 Task: Add an event with the title Team Building Game: Scavenger Hunt Adventure, date '2024/05/19', time 8:50 AM to 10:50 AMand add a description: This training session is designed to help participants effectively manage their time, increase productivity, and achieve a better work-life balance. Select event color  Grape . Add location for the event as: 987 Piazza di Spagna, Rome, Italy, logged in from the account softage.5@softage.netand send the event invitation to softage.7@softage.net and softage.8@softage.net. Set a reminder for the event Daily
Action: Mouse moved to (68, 126)
Screenshot: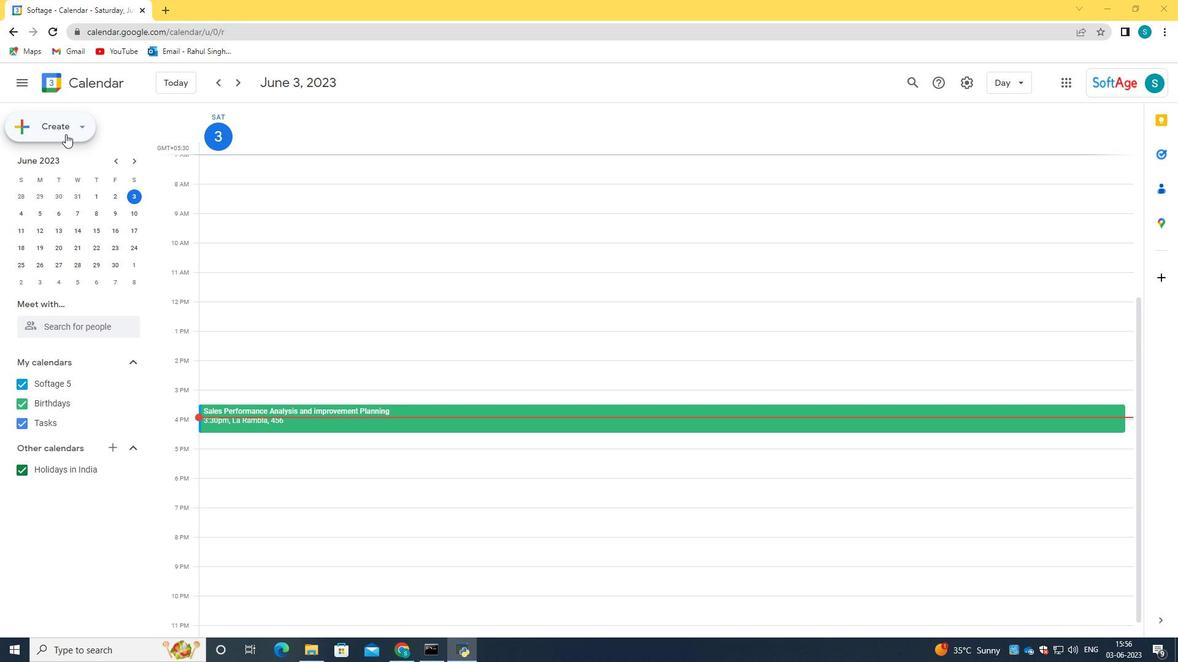 
Action: Mouse pressed left at (68, 126)
Screenshot: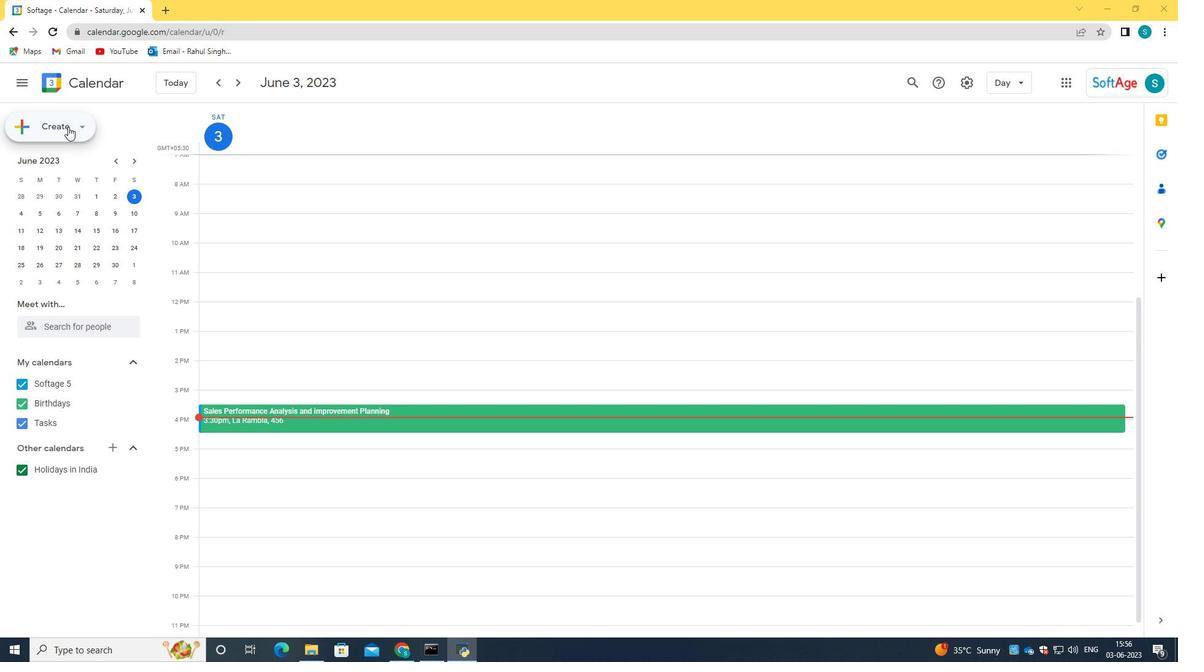 
Action: Mouse moved to (80, 155)
Screenshot: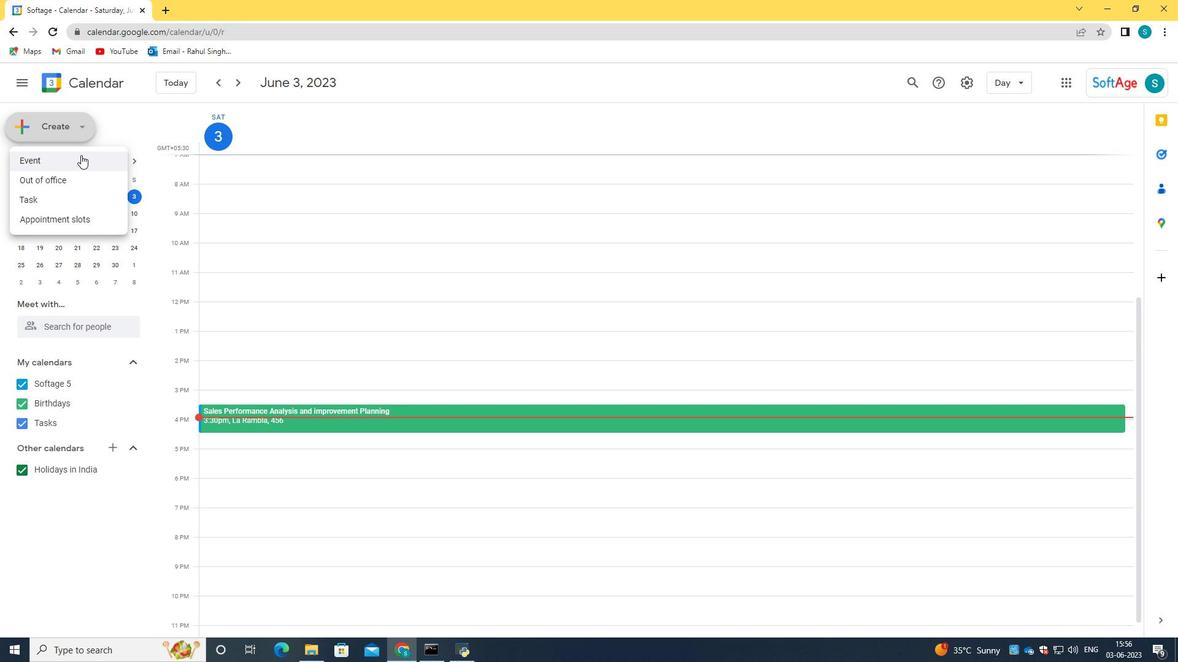 
Action: Mouse pressed left at (80, 155)
Screenshot: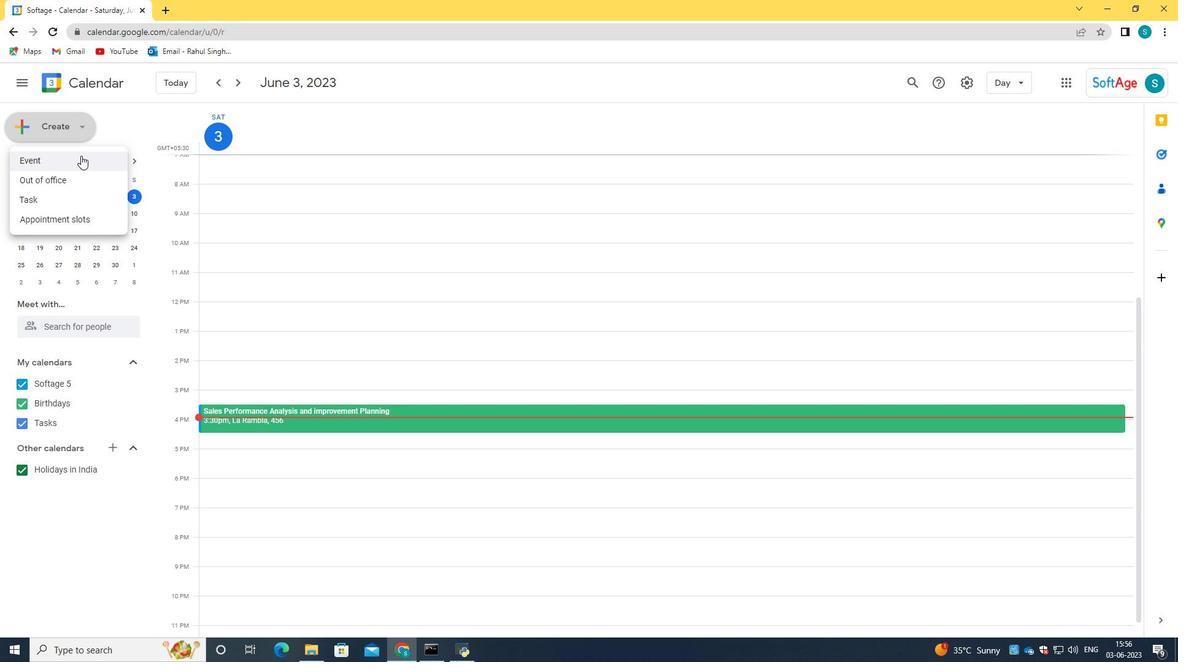 
Action: Mouse moved to (695, 496)
Screenshot: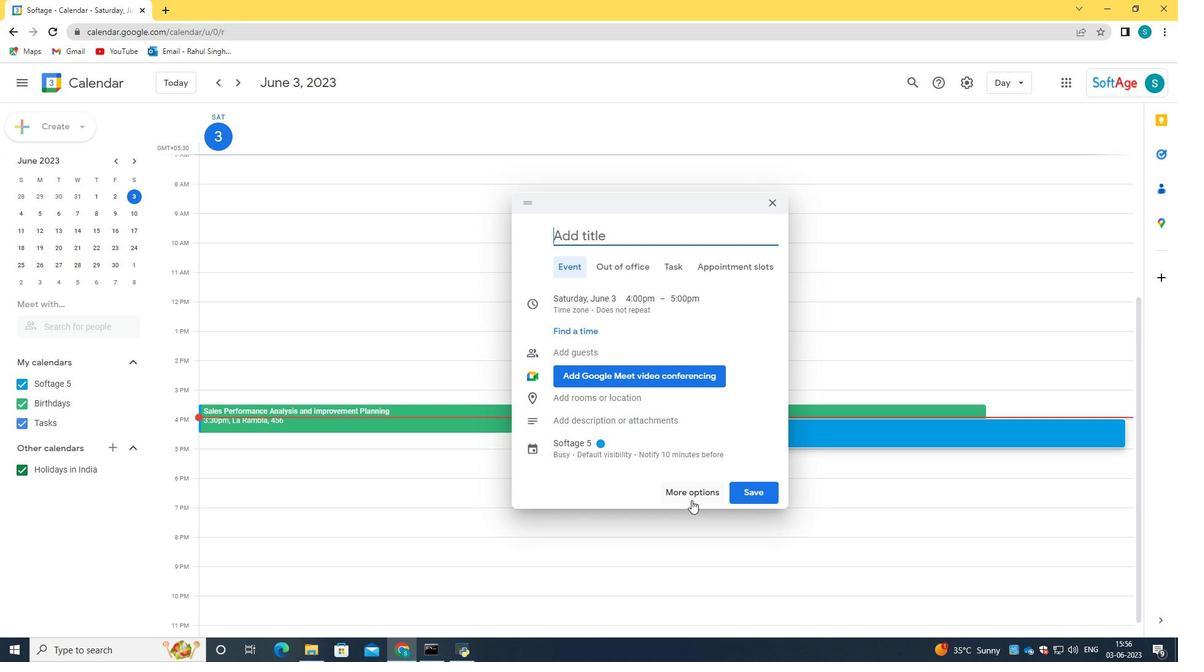 
Action: Mouse pressed left at (695, 496)
Screenshot: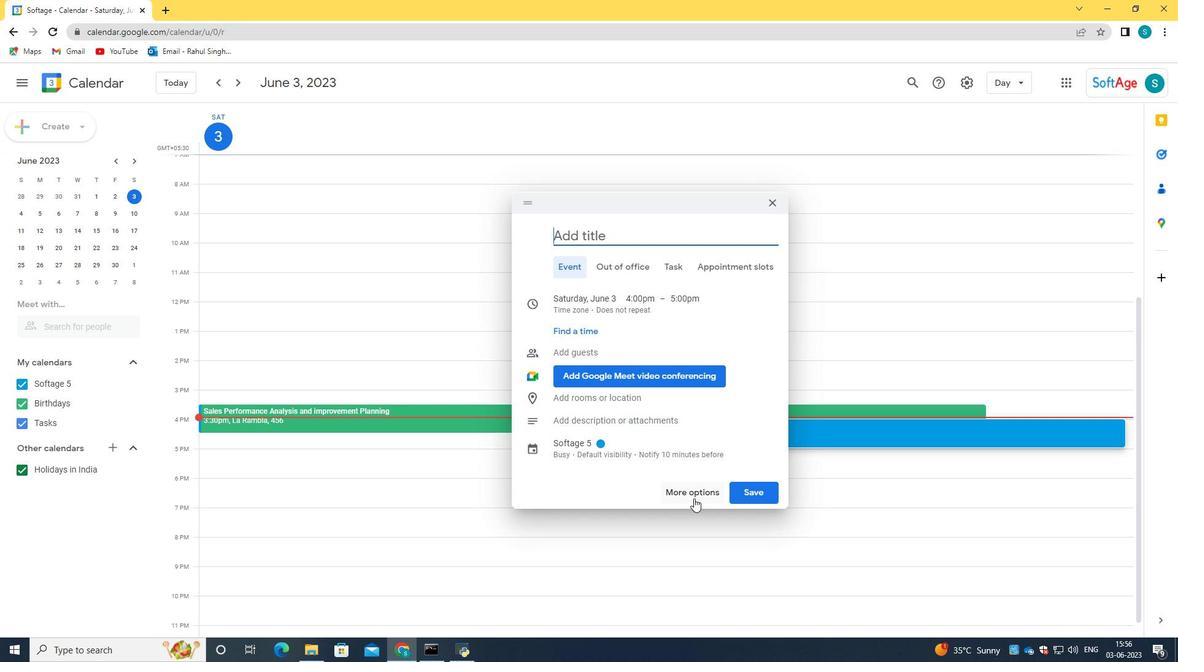 
Action: Mouse moved to (87, 81)
Screenshot: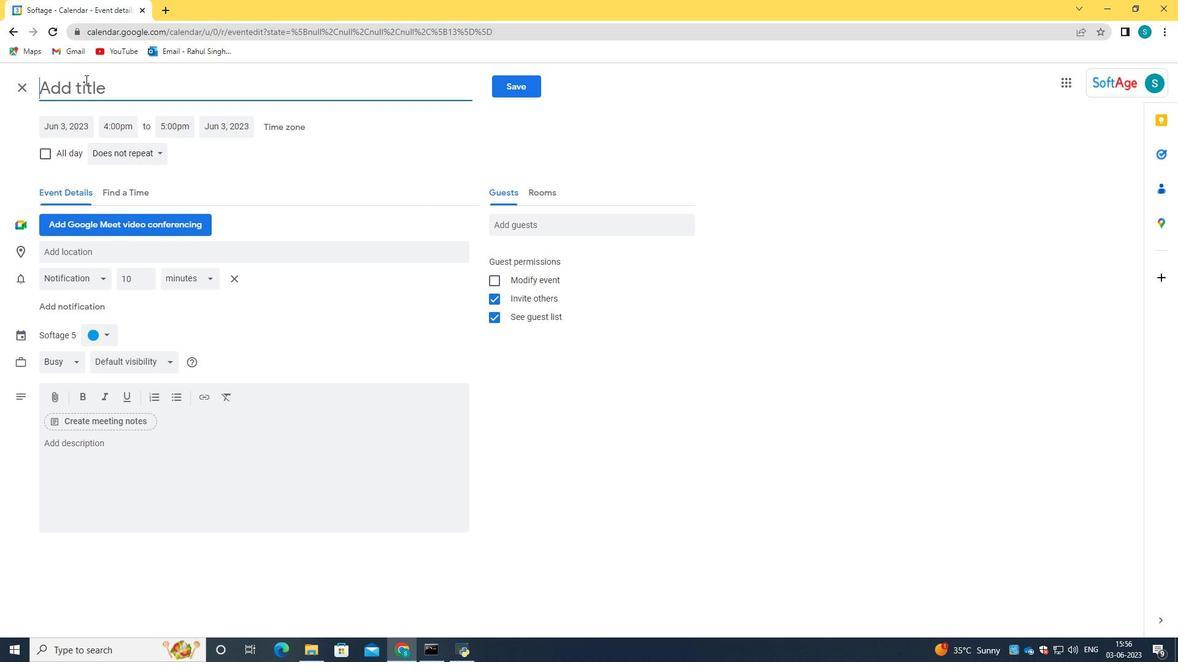 
Action: Mouse pressed left at (87, 81)
Screenshot: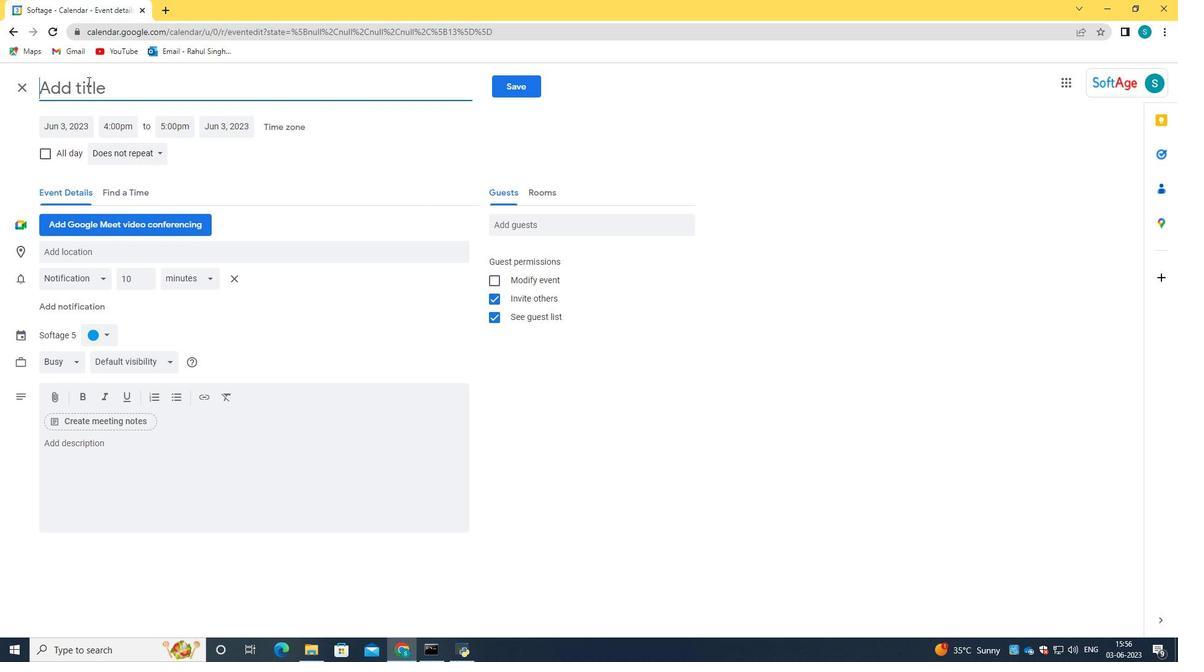 
Action: Key pressed <Key.caps_lock>TR<Key.backspace>EA<Key.backspace><Key.backspace><Key.caps_lock>eam<Key.space><Key.caps_lock>B<Key.caps_lock>uilding<Key.space><Key.caps_lock>G<Key.caps_lock>ames<Key.shift_r>:<Key.space><Key.caps_lock>S<Key.caps_lock>cavenger<Key.space><Key.caps_lock>H<Key.caps_lock>unt<Key.space><Key.caps_lock>A<Key.caps_lock>dventure
Screenshot: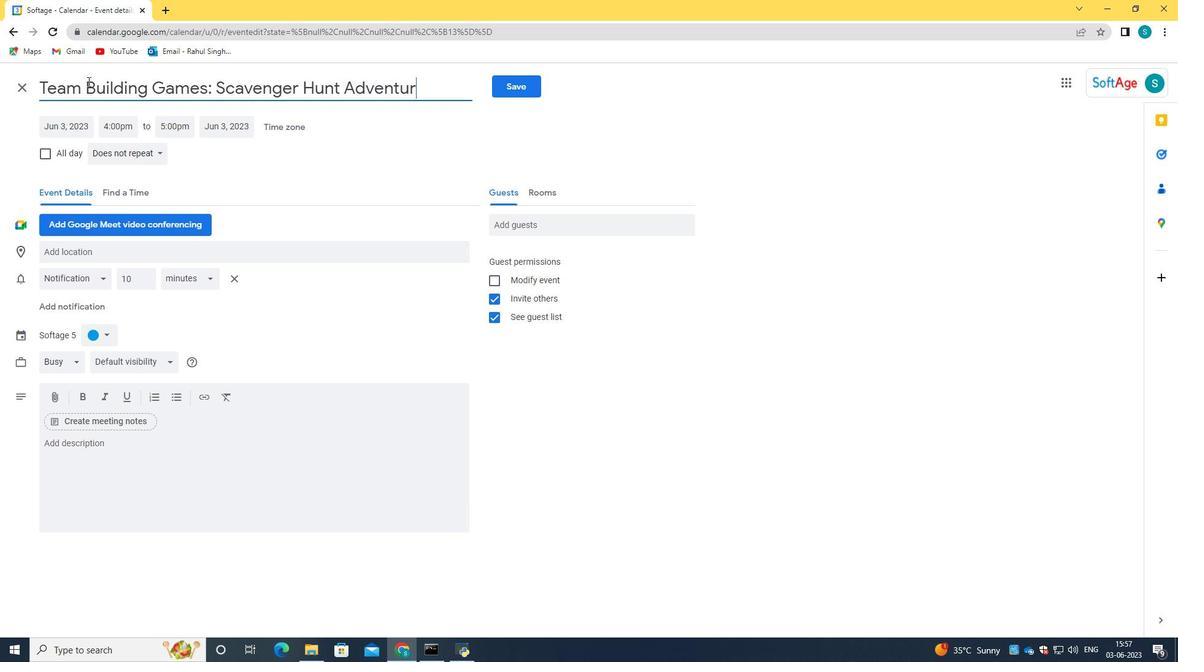 
Action: Mouse moved to (49, 127)
Screenshot: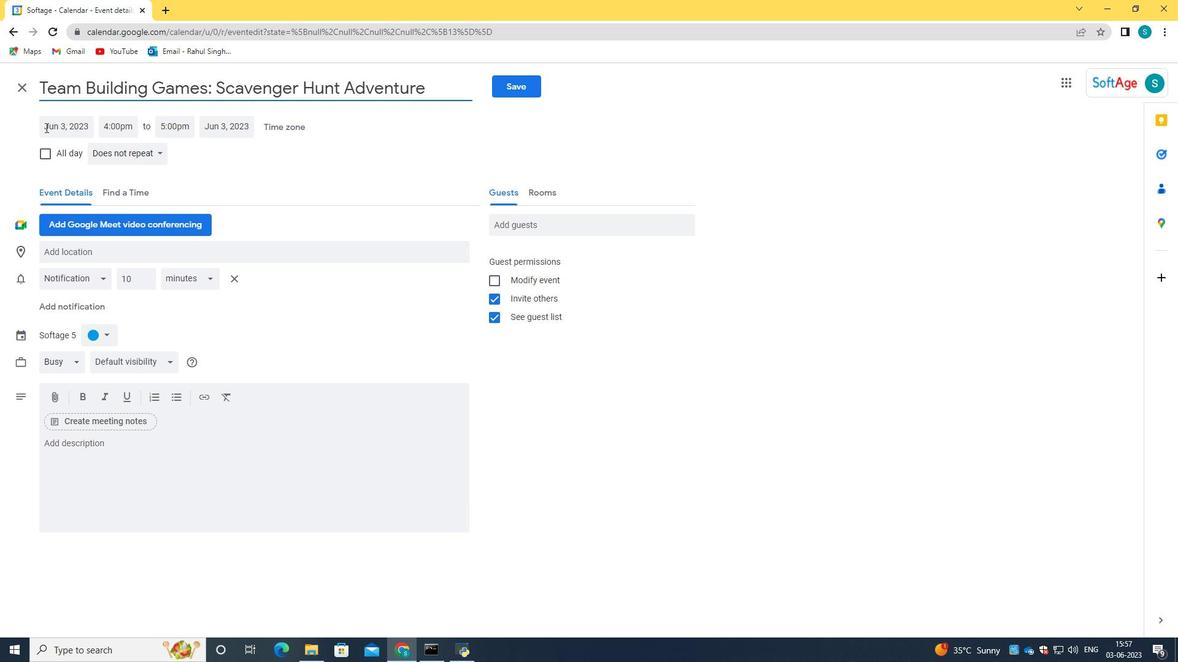 
Action: Mouse pressed left at (49, 127)
Screenshot: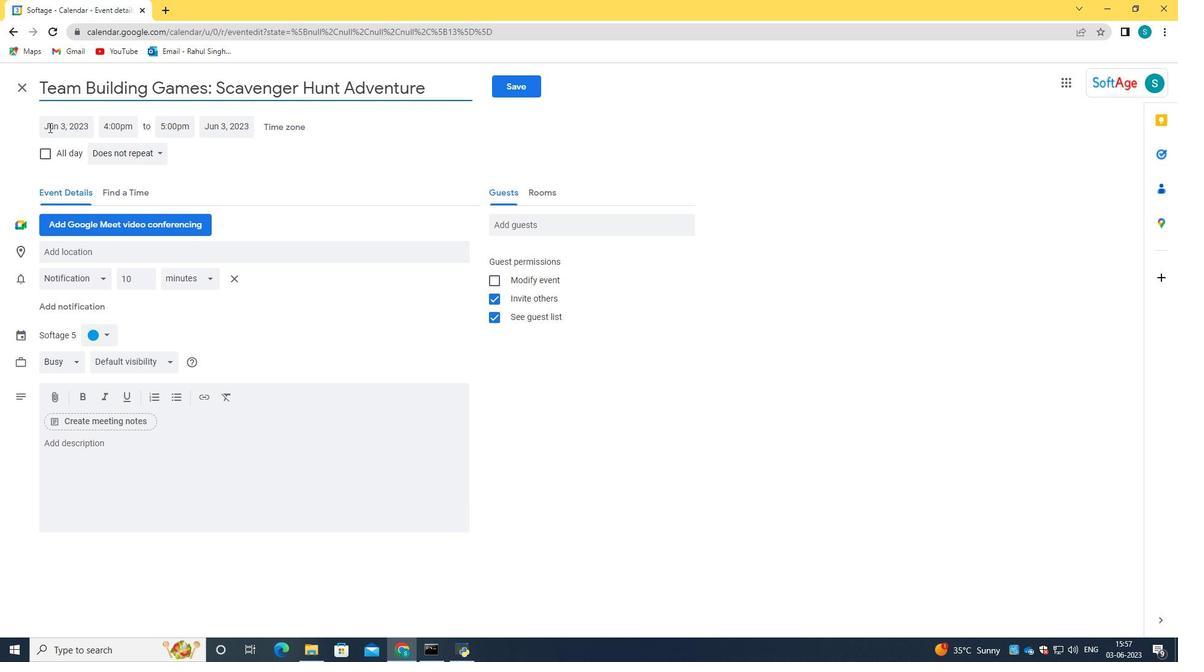 
Action: Key pressed 2024/05/19
Screenshot: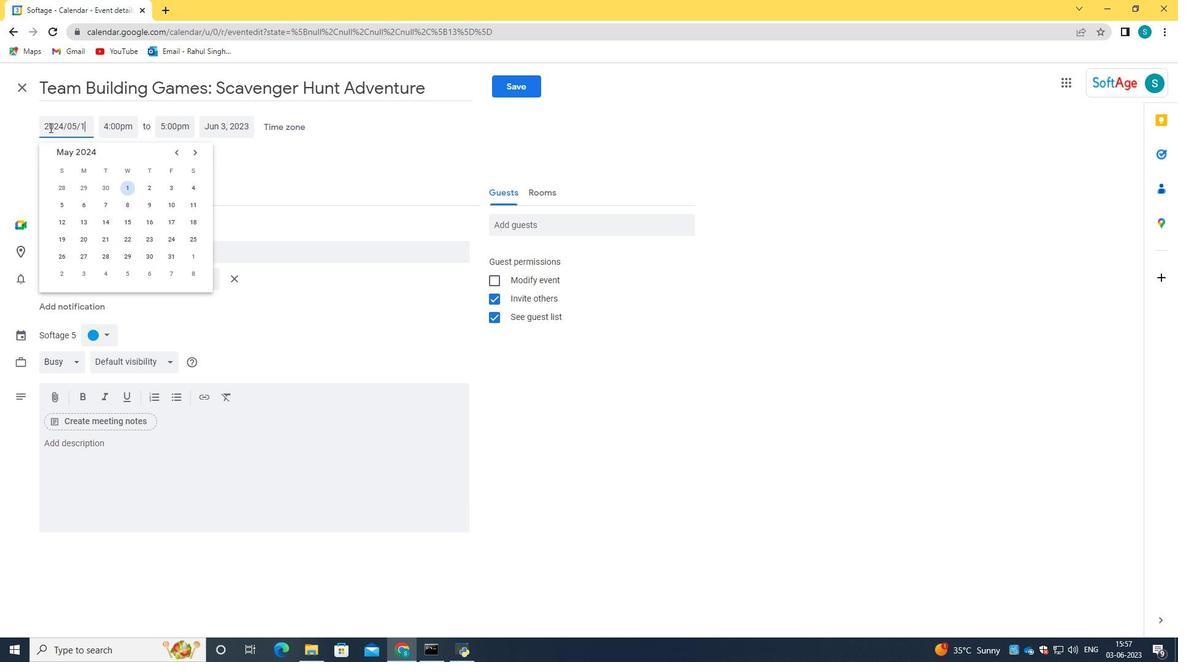 
Action: Mouse moved to (125, 124)
Screenshot: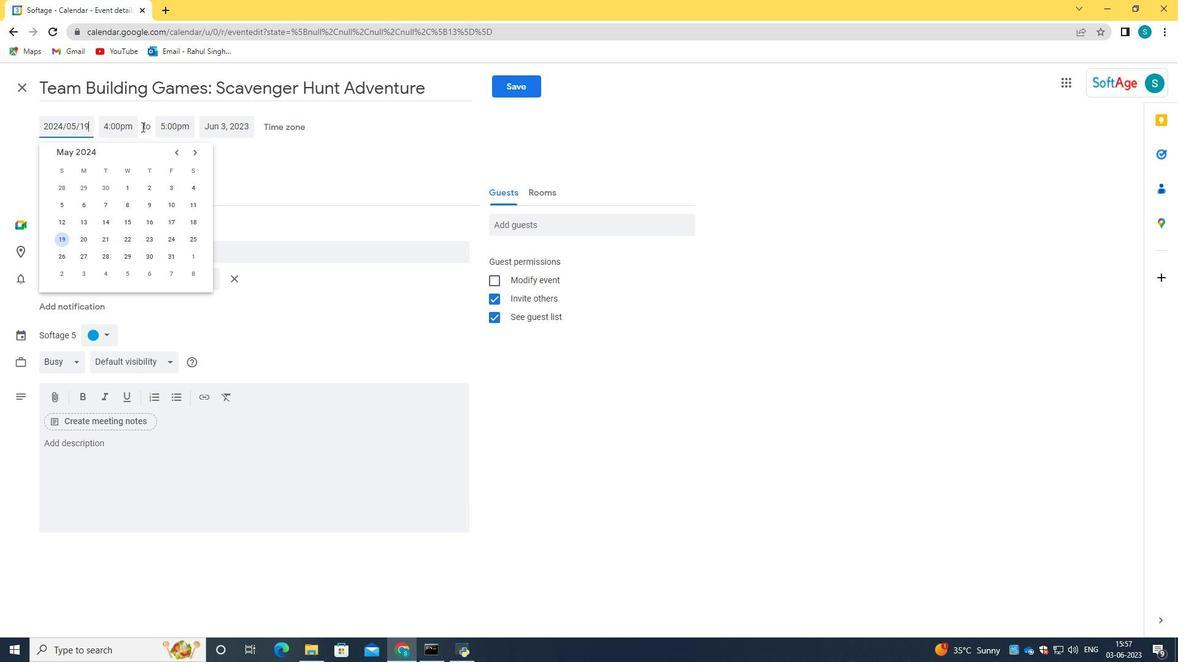 
Action: Mouse pressed left at (125, 124)
Screenshot: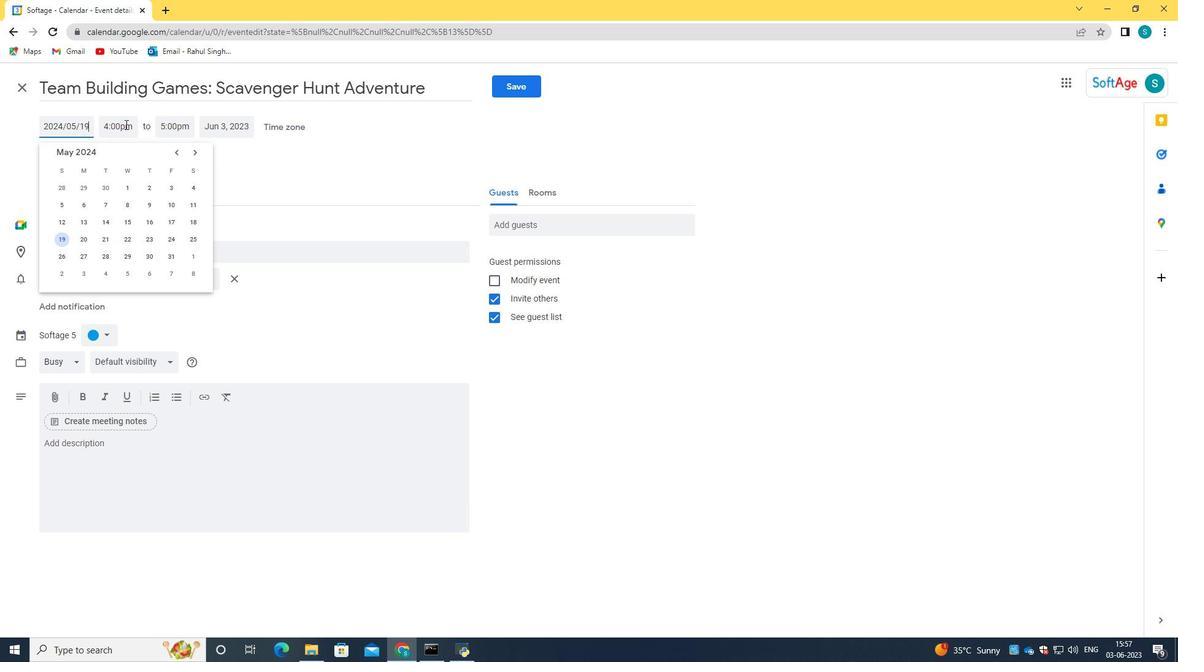 
Action: Key pressed 08<Key.shift_r>:50<Key.tab>10
Screenshot: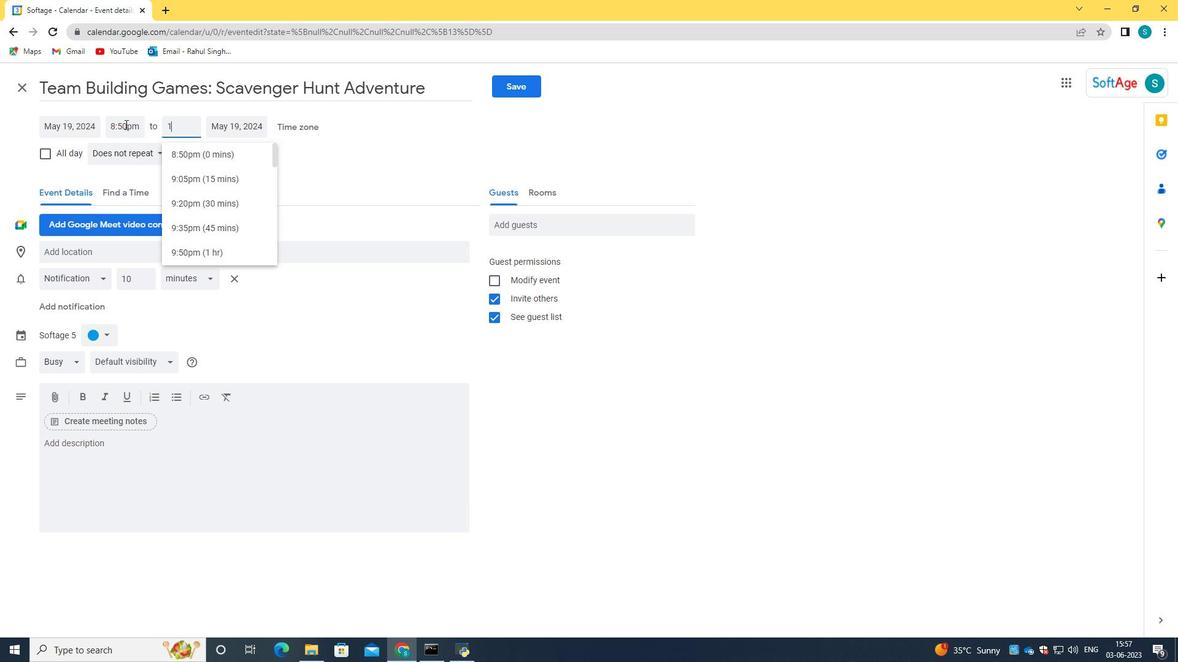 
Action: Mouse moved to (134, 125)
Screenshot: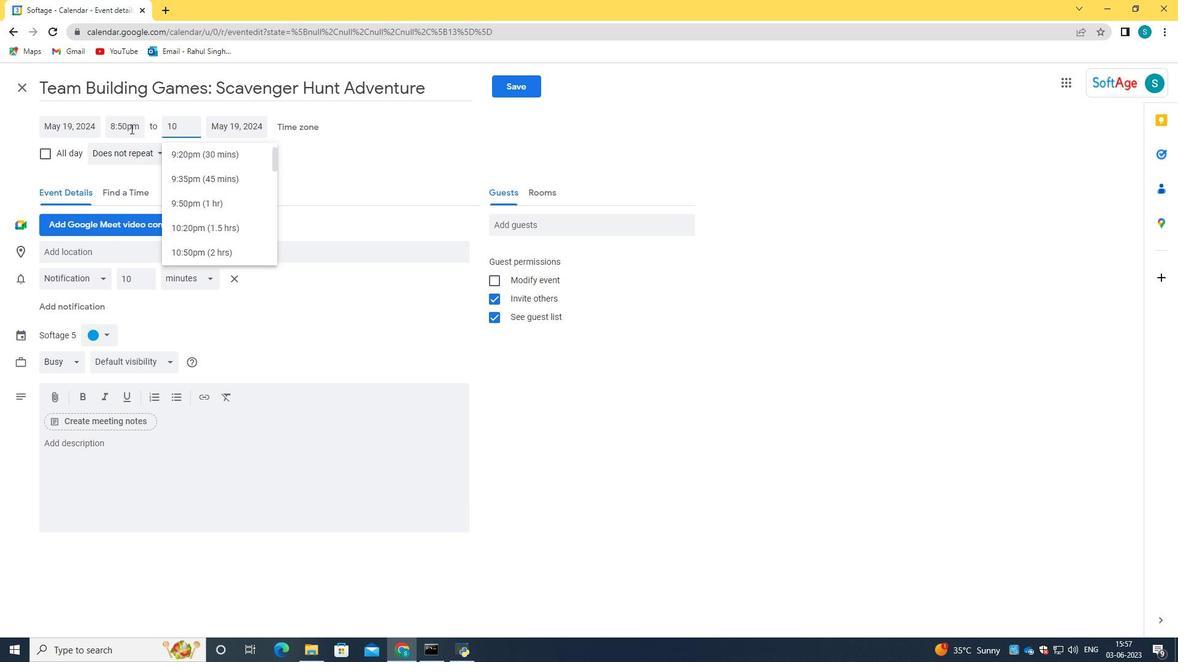 
Action: Mouse pressed left at (134, 125)
Screenshot: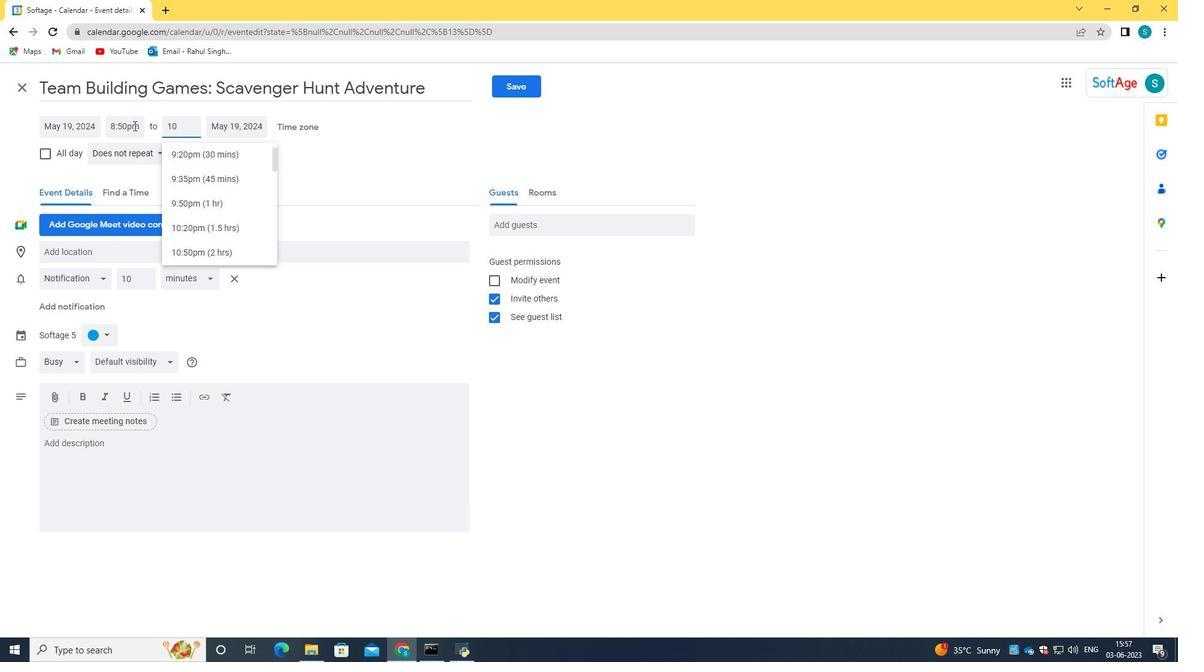 
Action: Mouse moved to (131, 130)
Screenshot: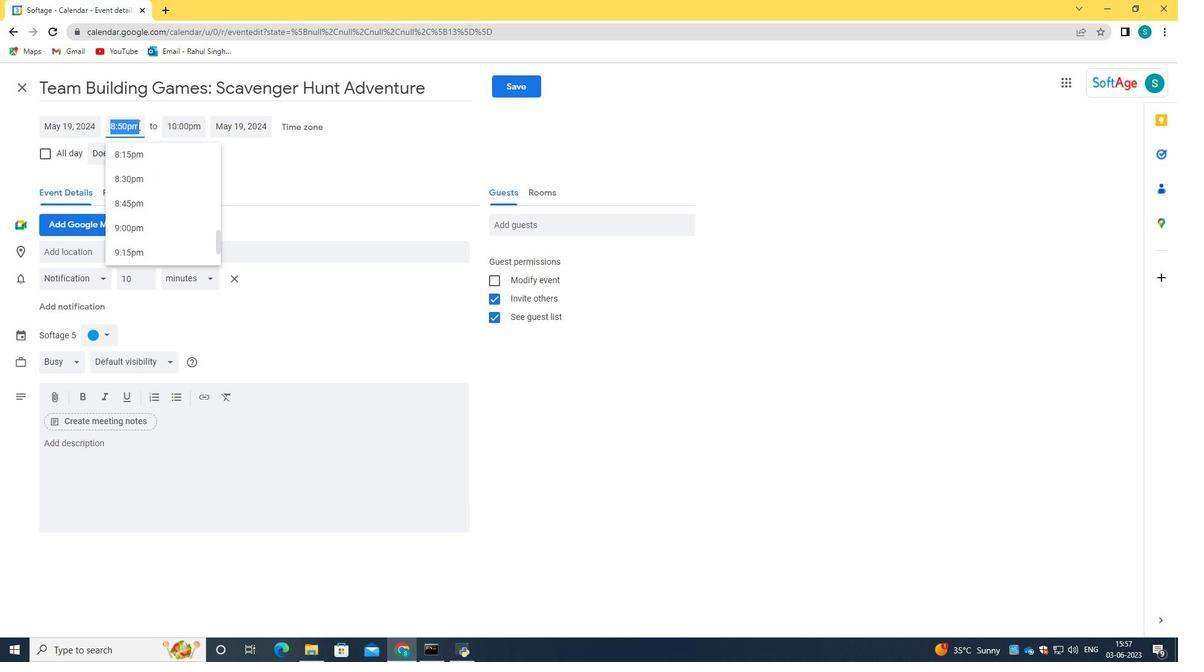 
Action: Mouse pressed left at (131, 130)
Screenshot: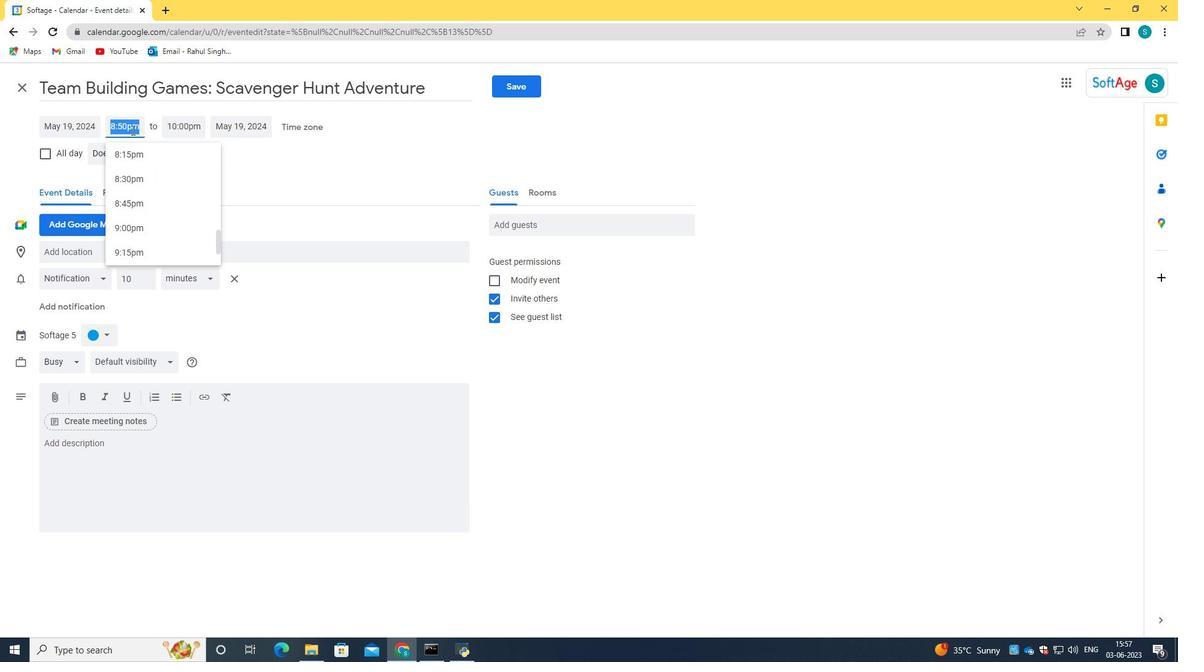 
Action: Mouse moved to (138, 130)
Screenshot: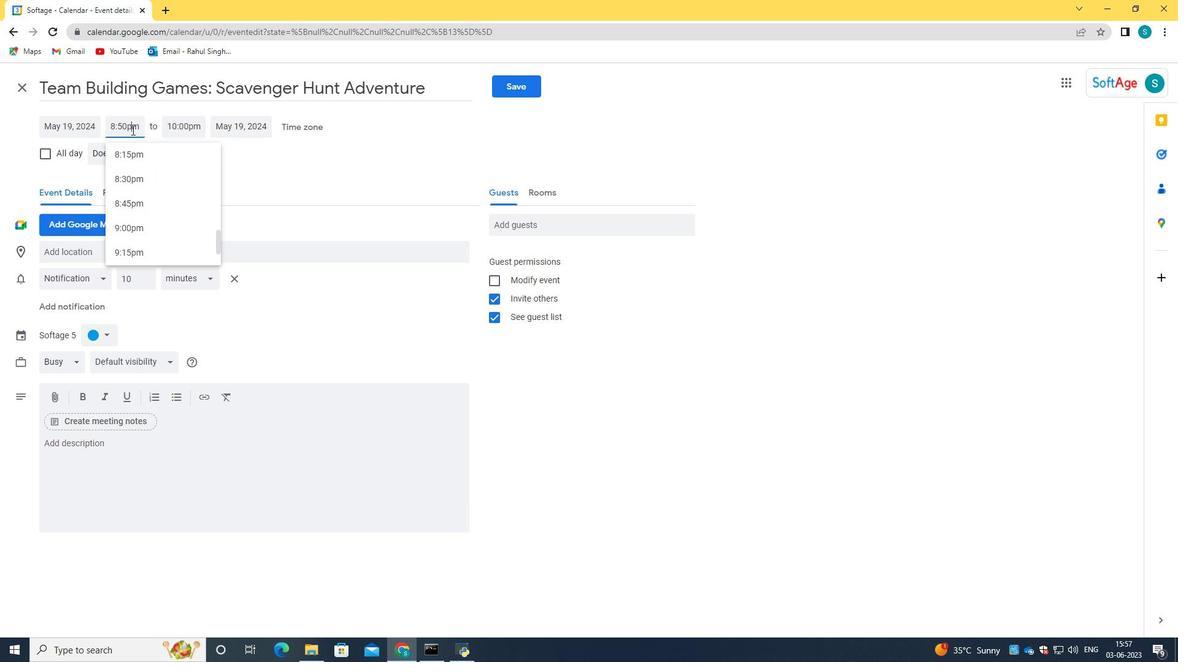 
Action: Key pressed <Key.backspace>a
Screenshot: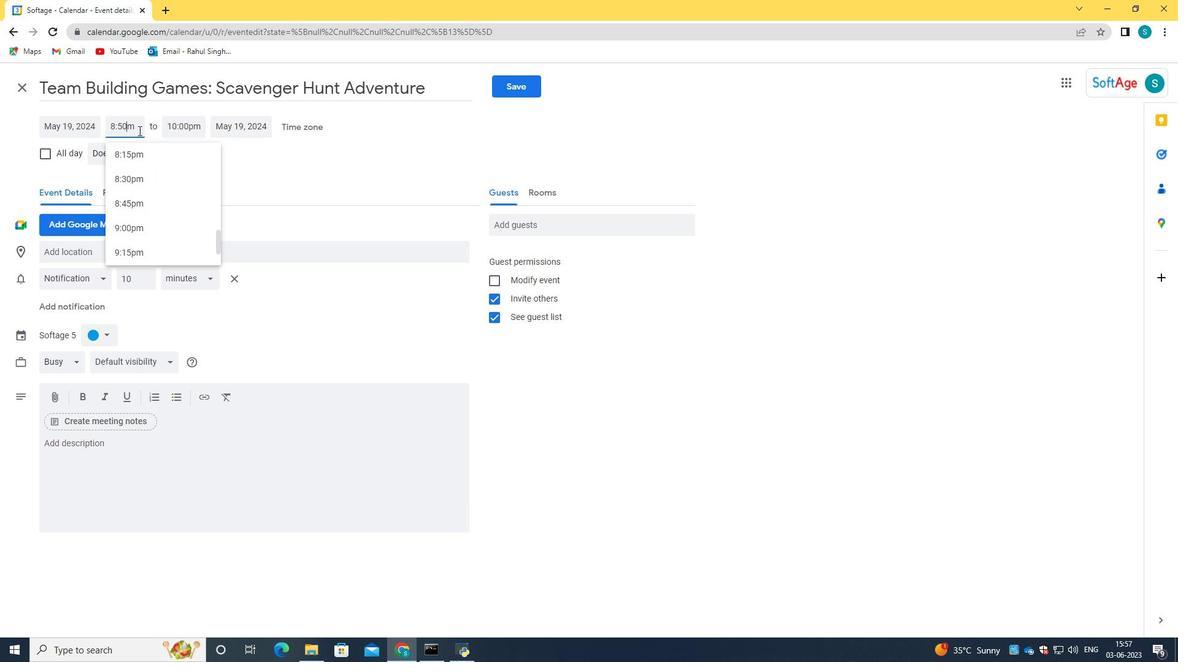 
Action: Mouse moved to (196, 125)
Screenshot: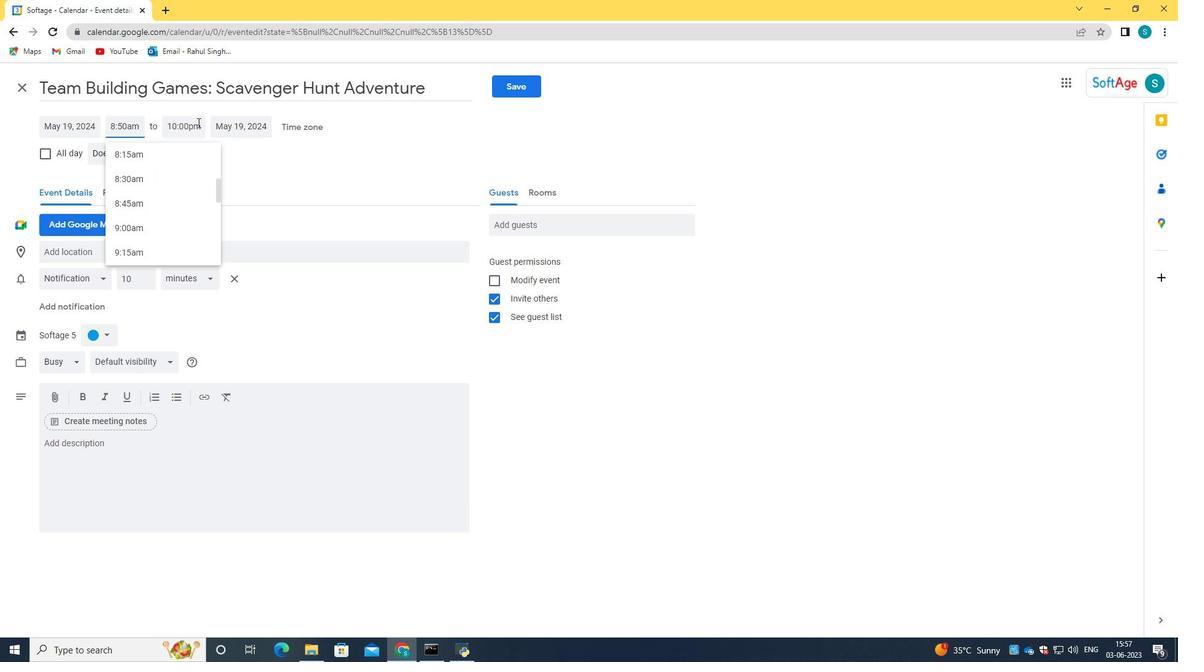 
Action: Mouse pressed left at (196, 125)
Screenshot: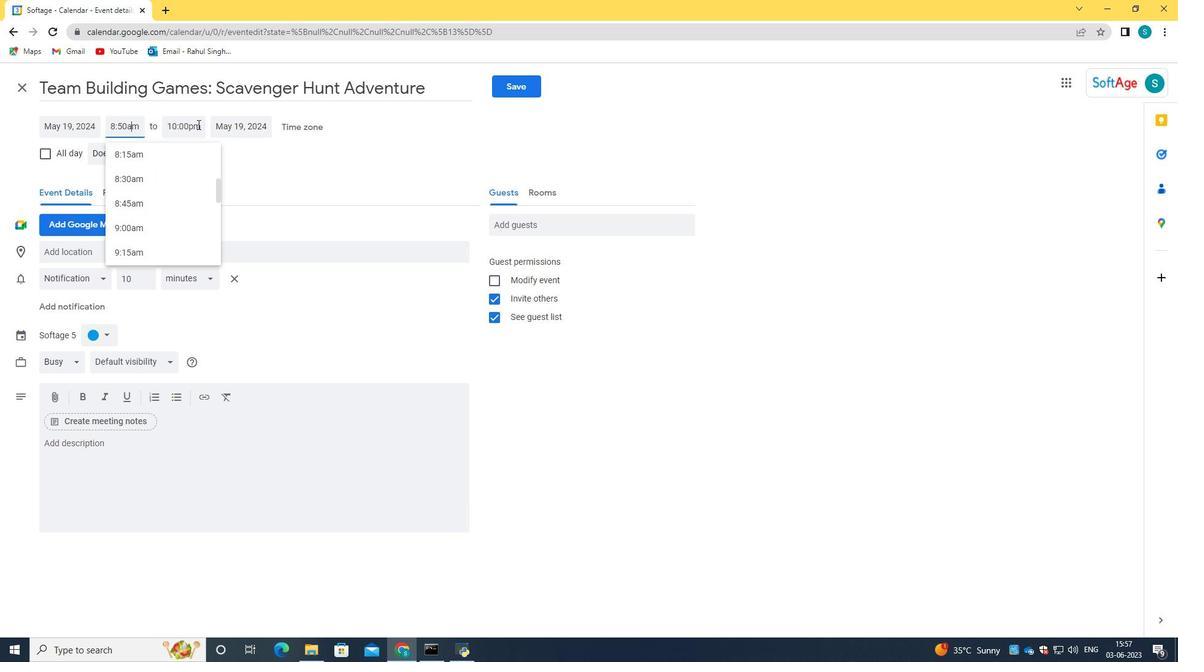 
Action: Key pressed 10<Key.shift_r>:50am
Screenshot: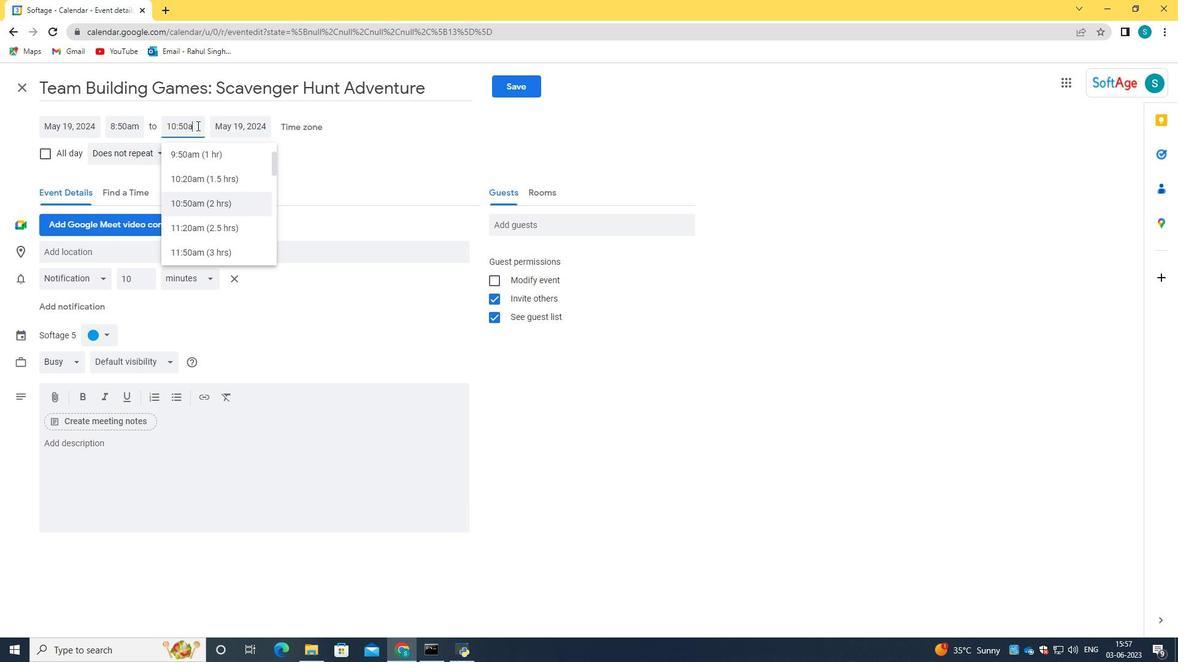 
Action: Mouse moved to (217, 210)
Screenshot: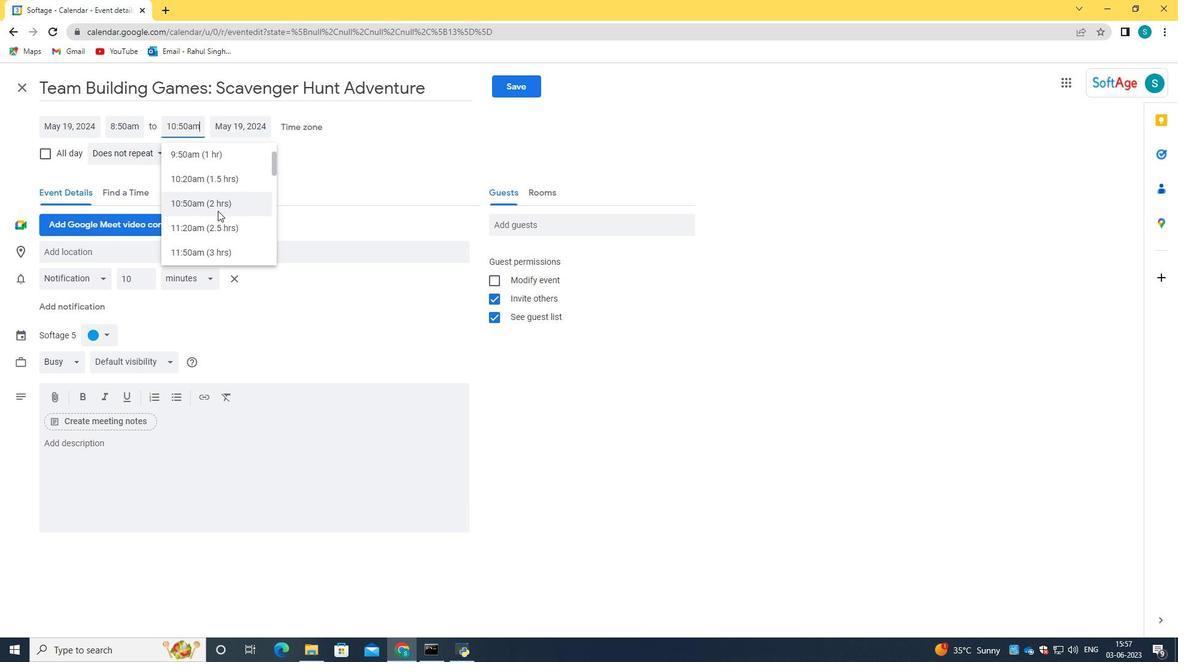 
Action: Mouse pressed left at (217, 210)
Screenshot: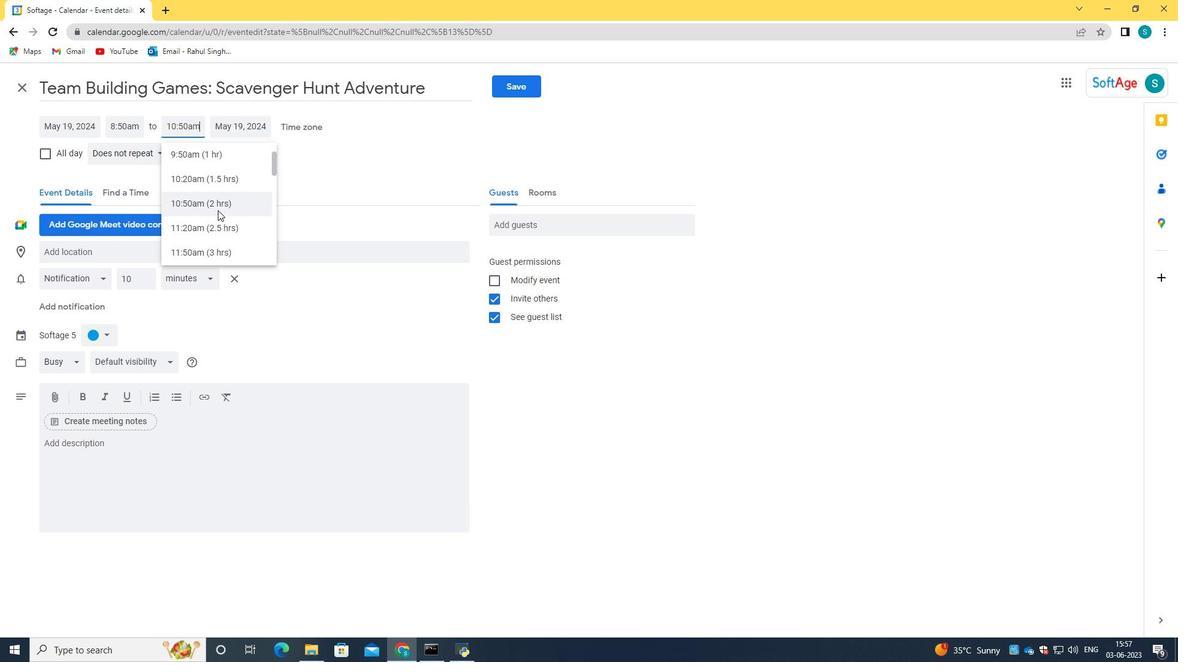 
Action: Mouse moved to (161, 464)
Screenshot: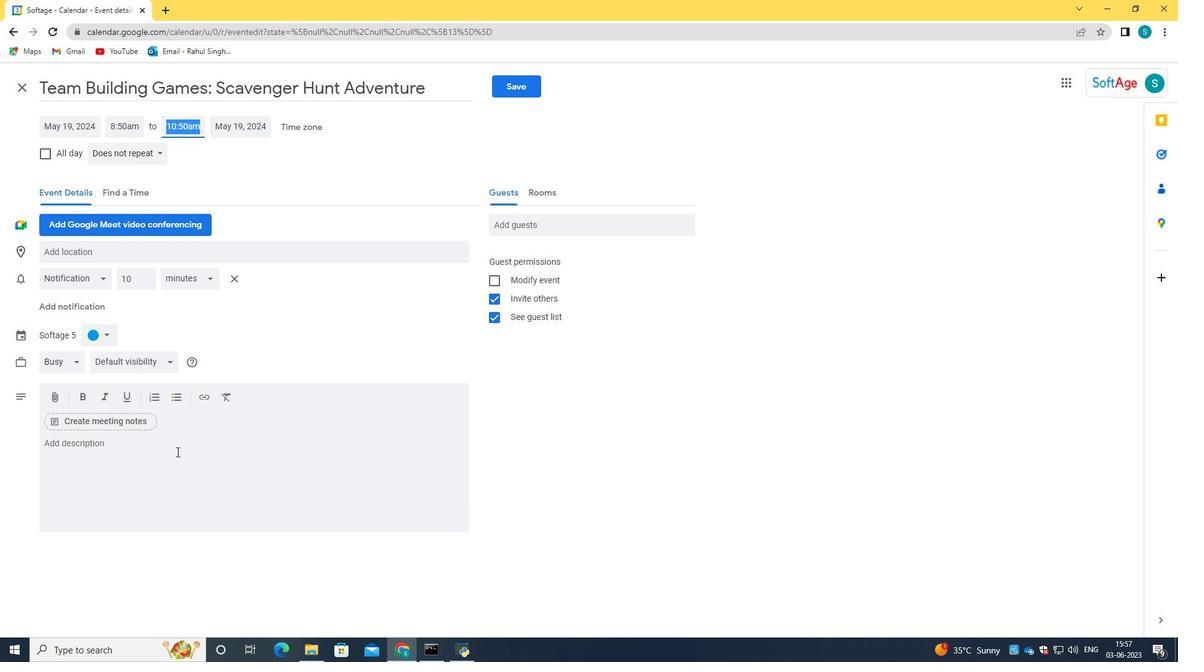 
Action: Mouse pressed left at (161, 464)
Screenshot: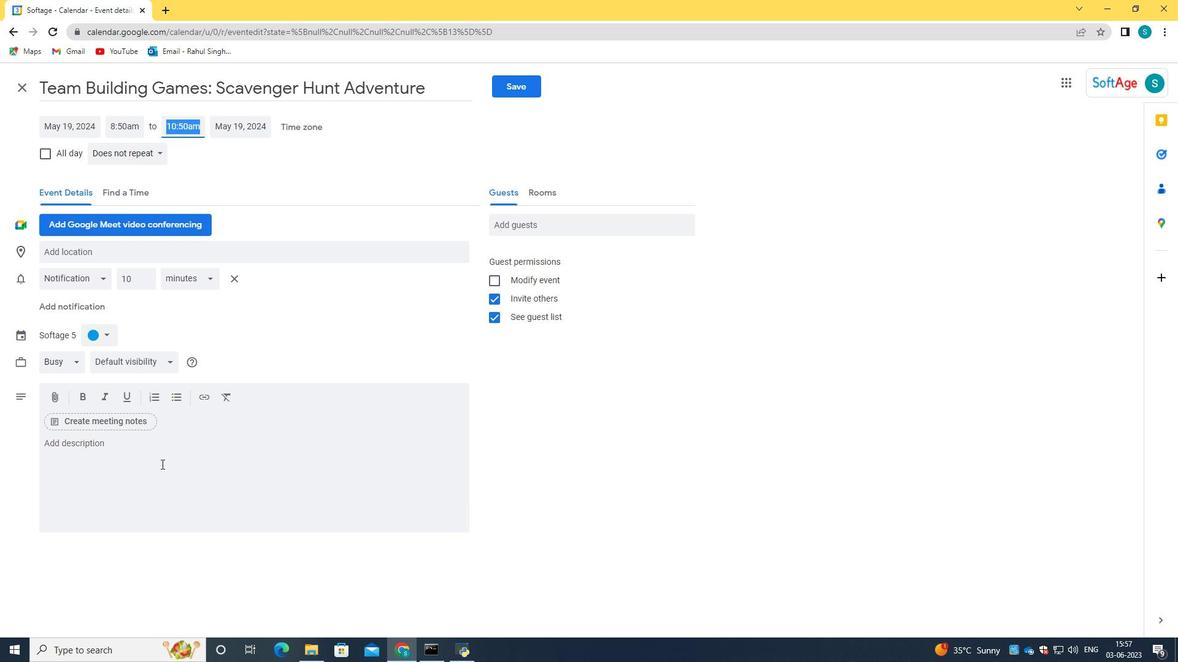 
Action: Key pressed <Key.caps_lock>T<Key.caps_lock>his<Key.space>training<Key.space>session<Key.space>is<Key.space>designed<Key.space>to<Key.space>help<Key.space>participants<Key.space>effectively<Key.space>mangae<Key.space>th<Key.backspace><Key.backspace><Key.backspace><Key.backspace><Key.backspace><Key.backspace>age<Key.space>their<Key.space>team<Key.space><Key.space><Key.backspace><Key.backspace><Key.backspace><Key.backspace><Key.backspace>ime,<Key.space>increase<Key.space>productivity,<Key.space>and<Key.space>achieve<Key.space>a<Key.space>better<Key.space>work-life<Key.space>balance.<Key.space><Key.caps_lock>
Screenshot: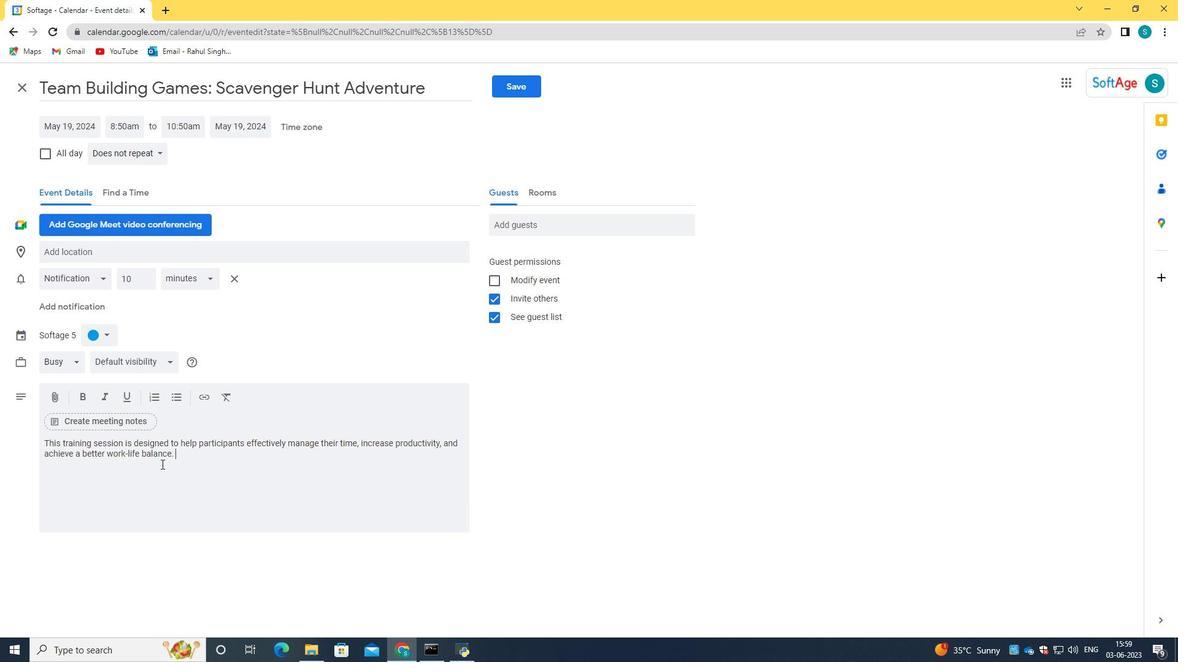 
Action: Mouse moved to (107, 334)
Screenshot: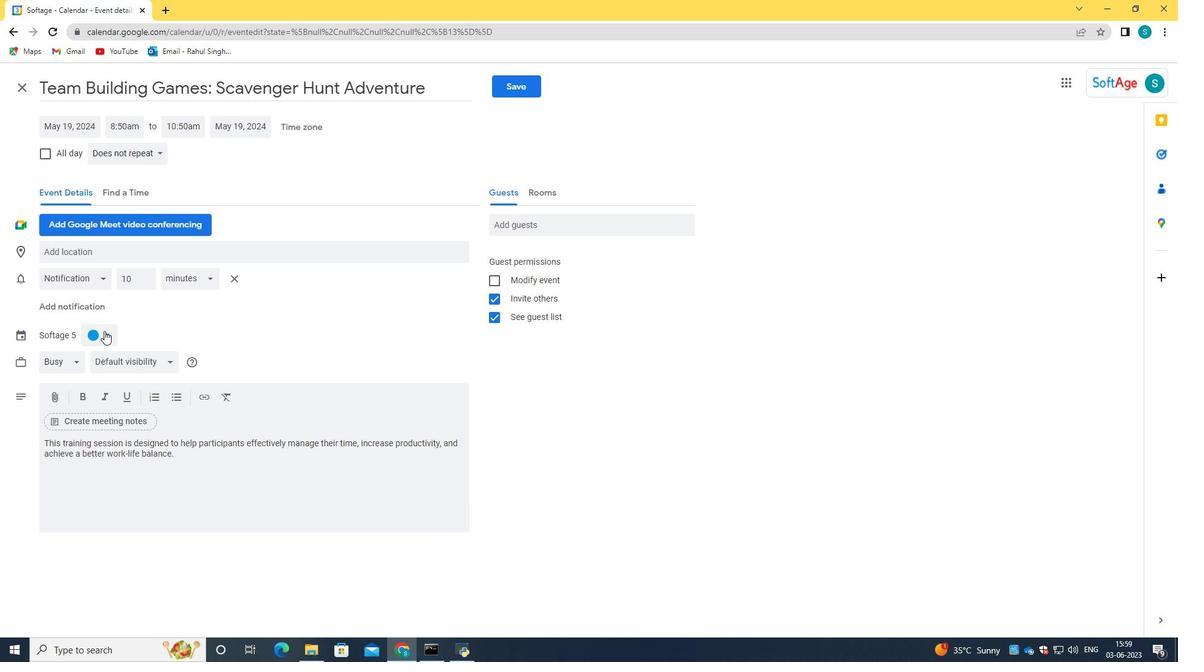 
Action: Mouse pressed left at (107, 334)
Screenshot: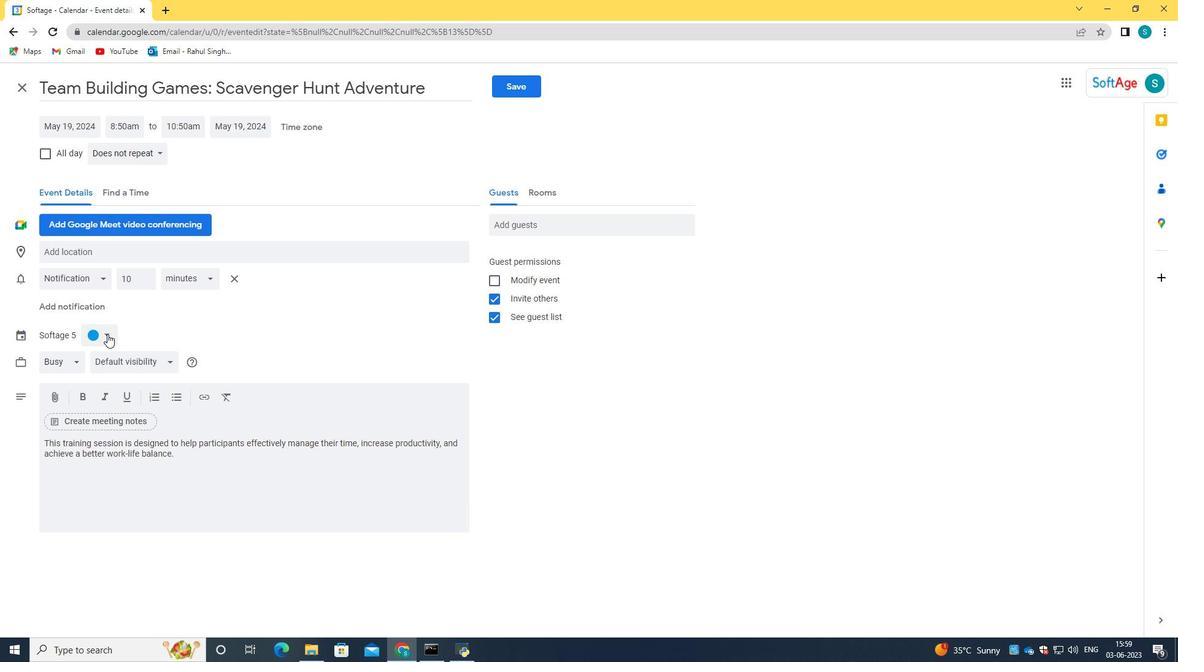 
Action: Mouse moved to (109, 392)
Screenshot: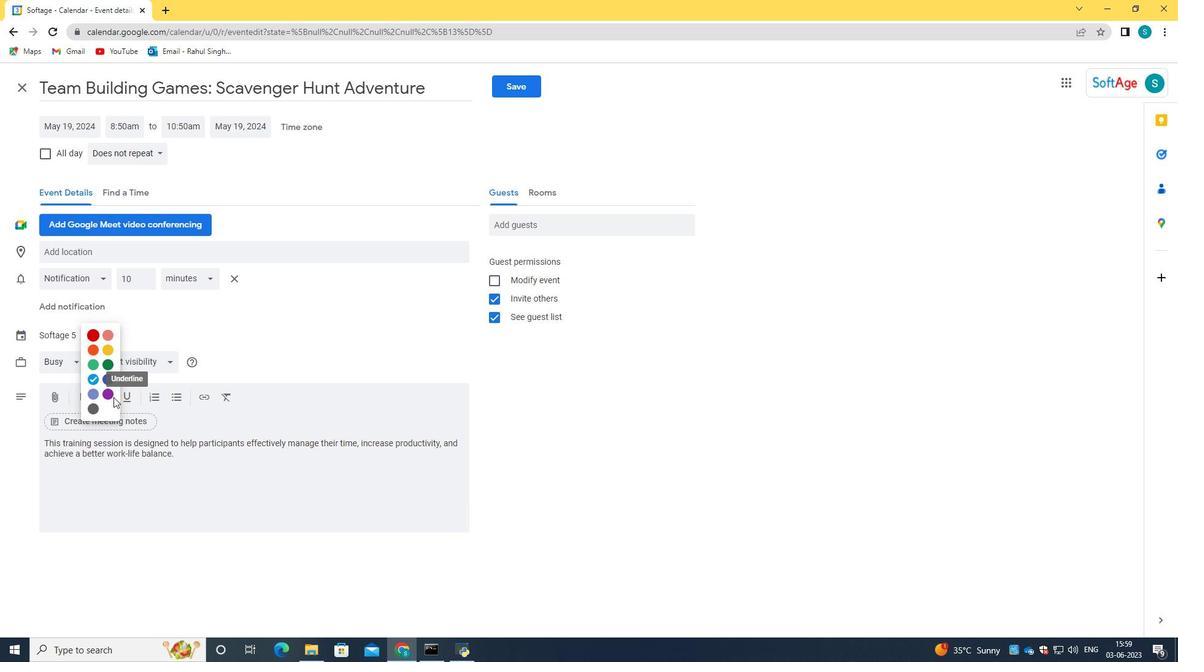 
Action: Mouse pressed left at (109, 392)
Screenshot: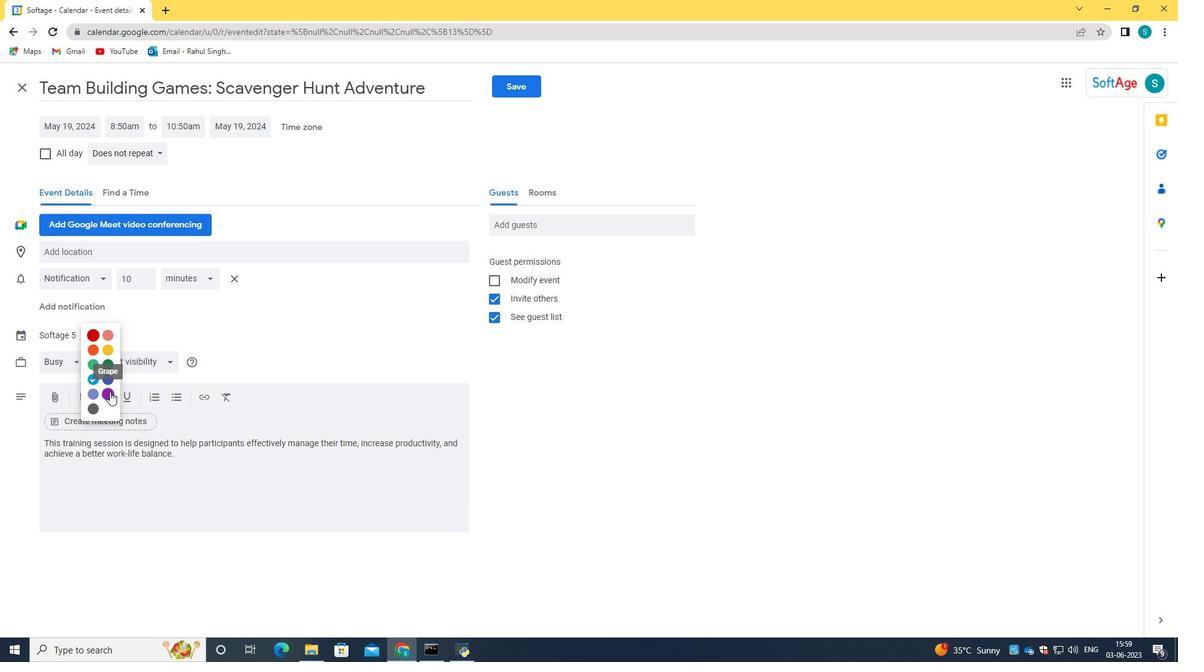 
Action: Mouse moved to (111, 254)
Screenshot: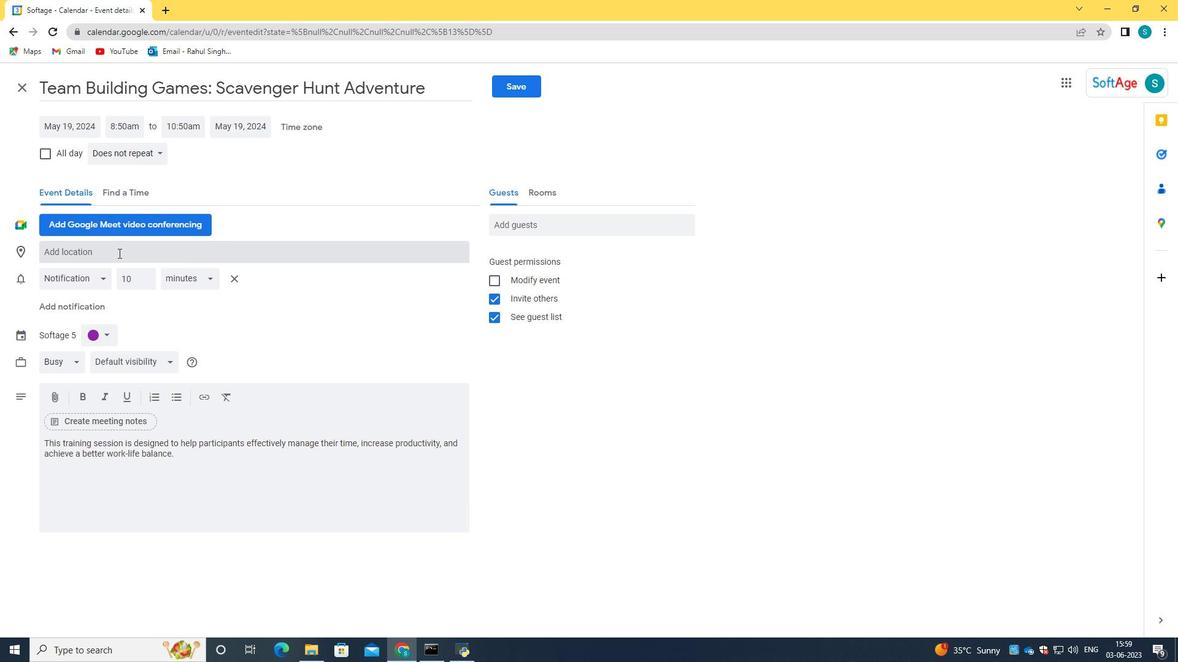 
Action: Mouse pressed left at (111, 254)
Screenshot: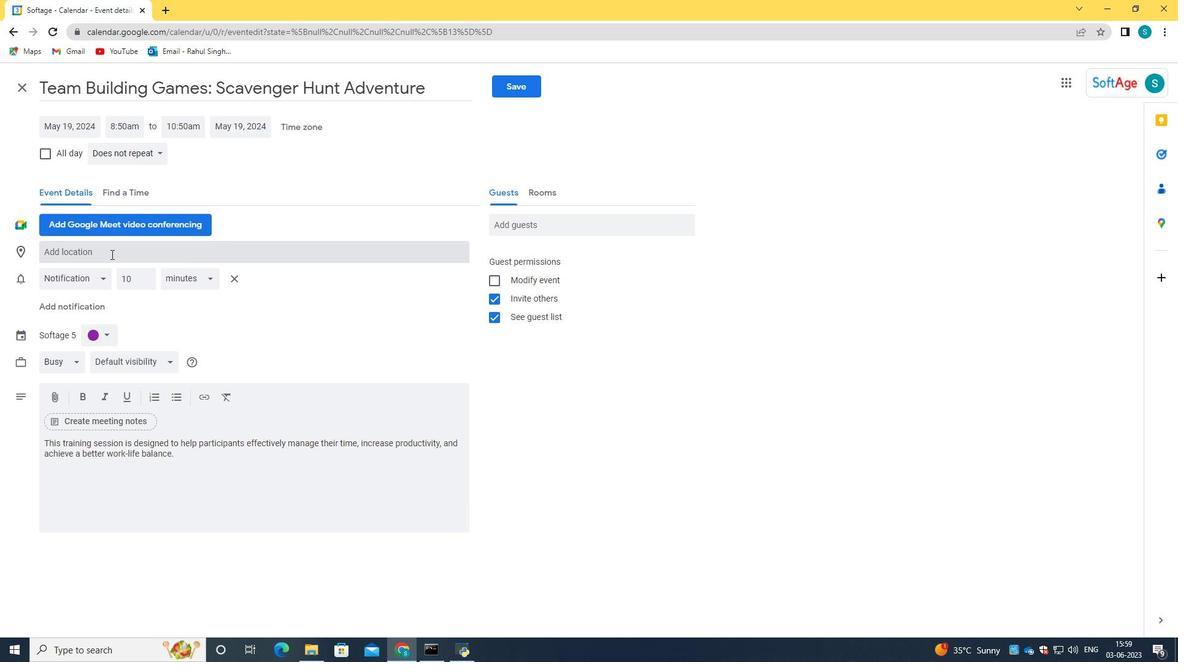 
Action: Key pressed 987<Key.space><Key.caps_lock>p<Key.caps_lock>IAZ<Key.backspace><Key.backspace><Key.backspace><Key.backspace>P<Key.caps_lock>iazza<Key.space>di<Key.space><Key.caps_lock>S<Key.caps_lock>pagna,<Key.space><Key.caps_lock>R<Key.caps_lock>ome<Key.space>
Screenshot: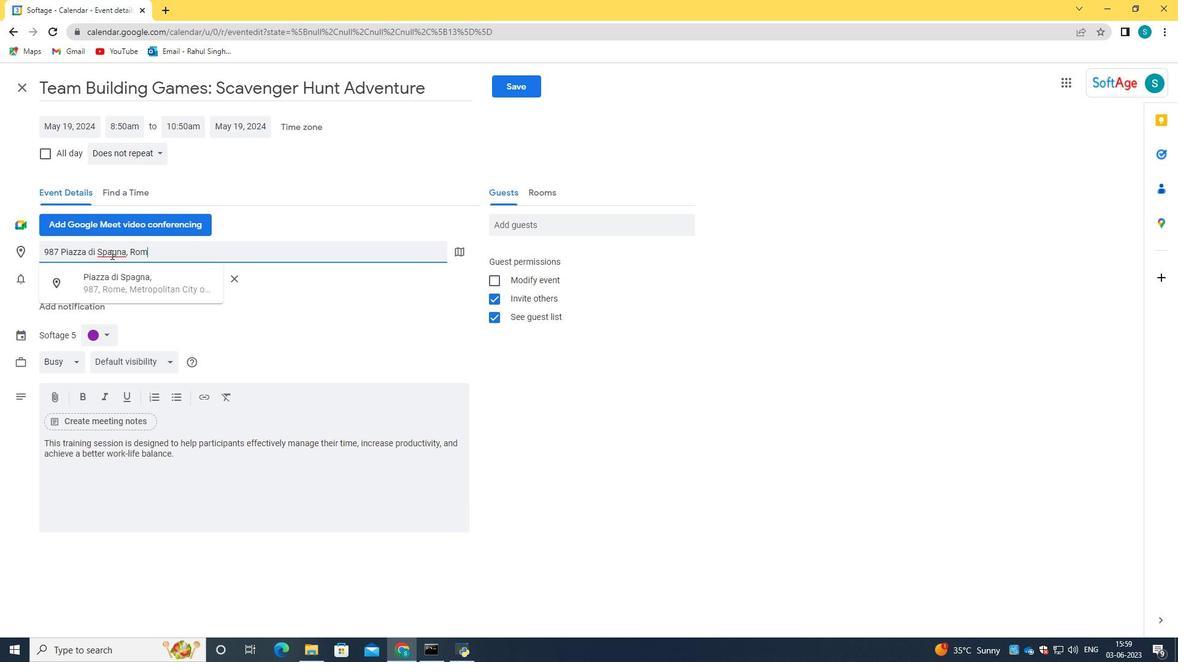 
Action: Mouse moved to (103, 280)
Screenshot: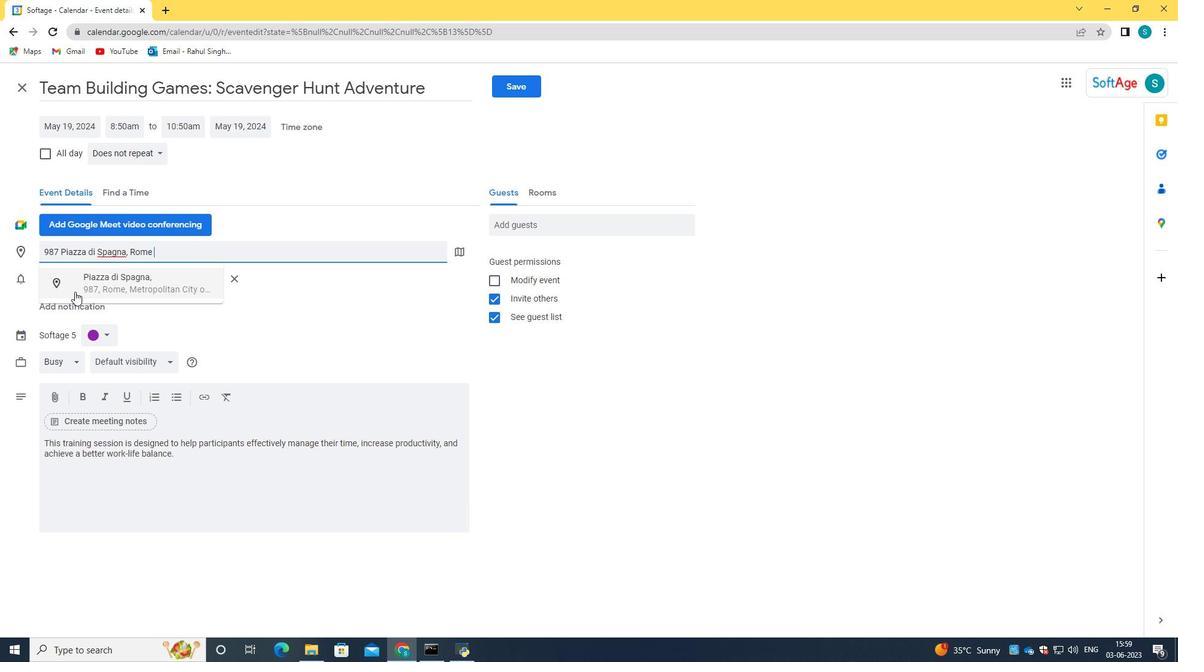 
Action: Key pressed .
Screenshot: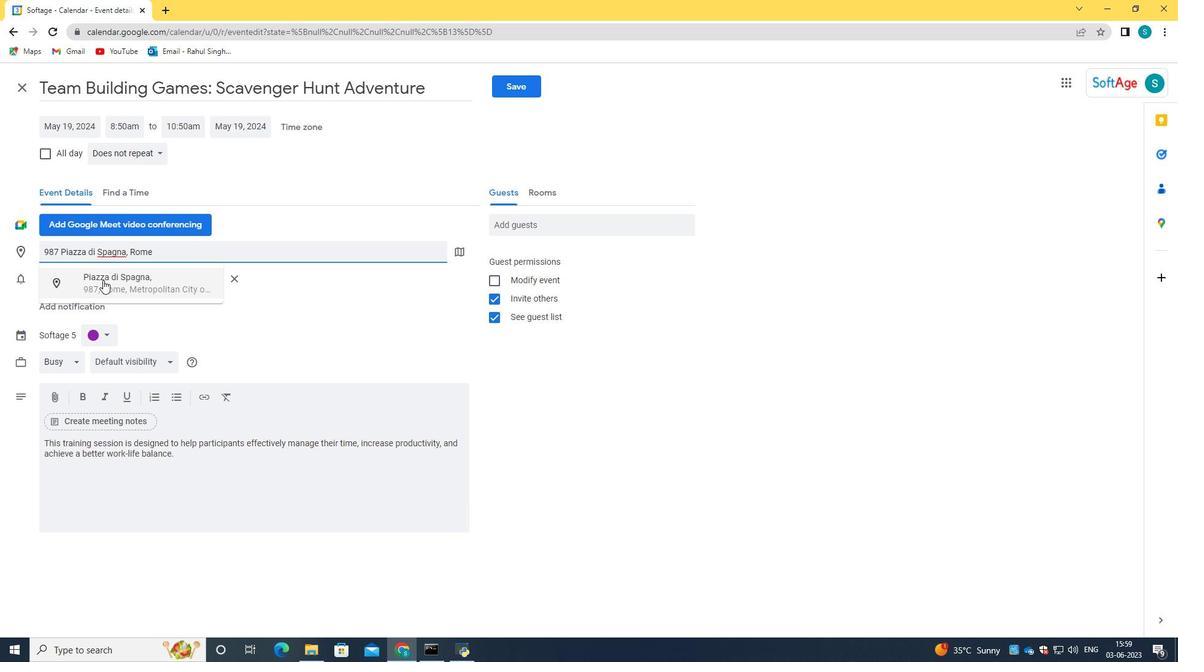 
Action: Mouse moved to (103, 279)
Screenshot: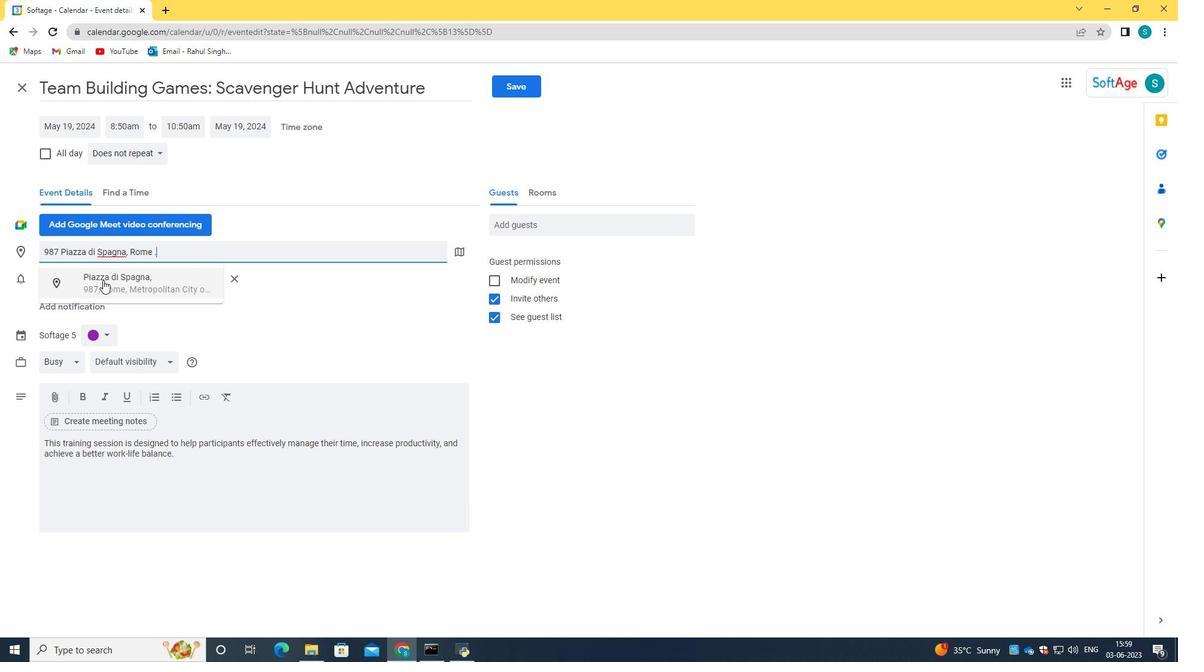 
Action: Key pressed <Key.backspace>
Screenshot: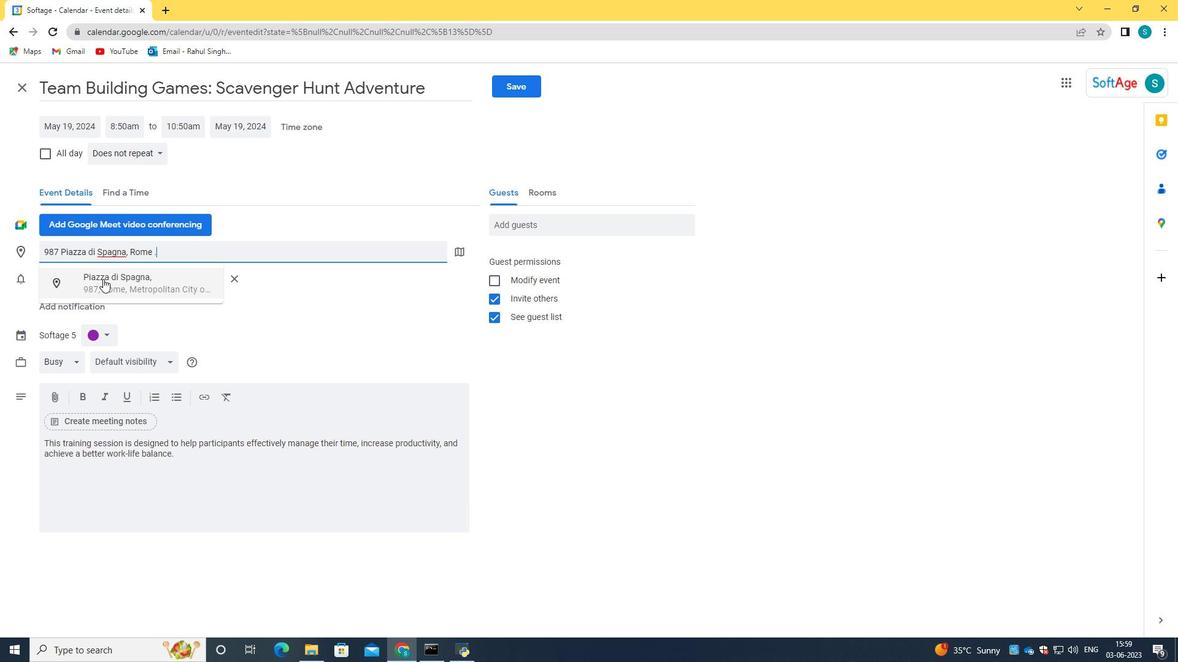 
Action: Mouse moved to (103, 276)
Screenshot: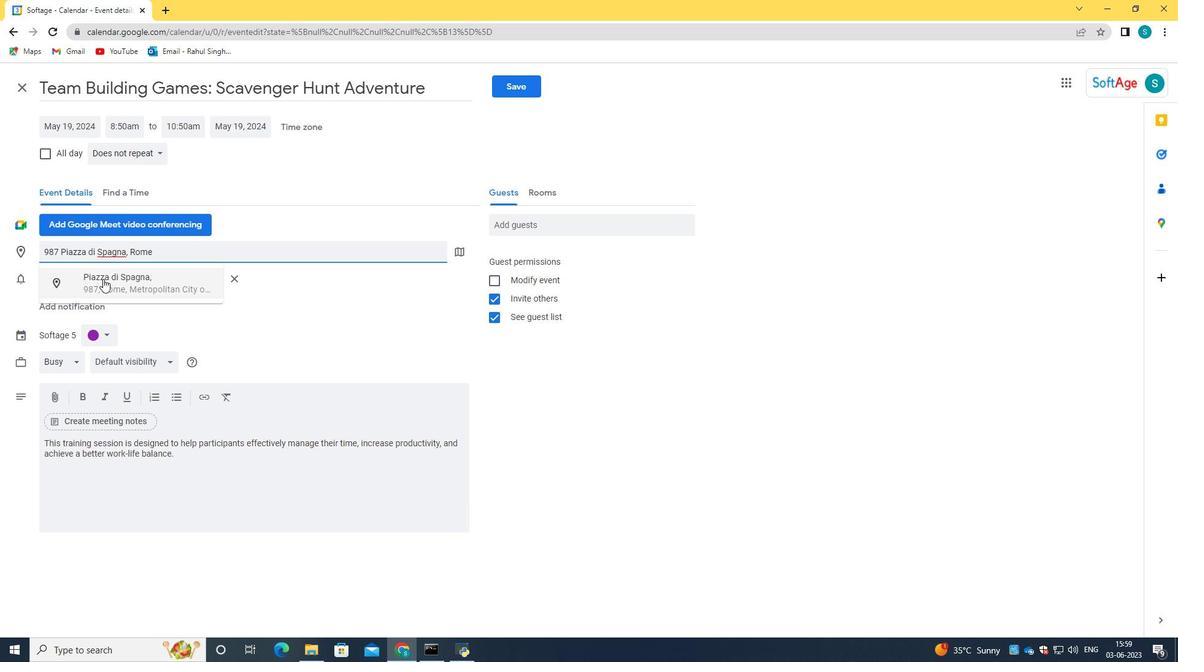 
Action: Key pressed ,<Key.space><Key.caps_lock>I<Key.caps_lock>taly
Screenshot: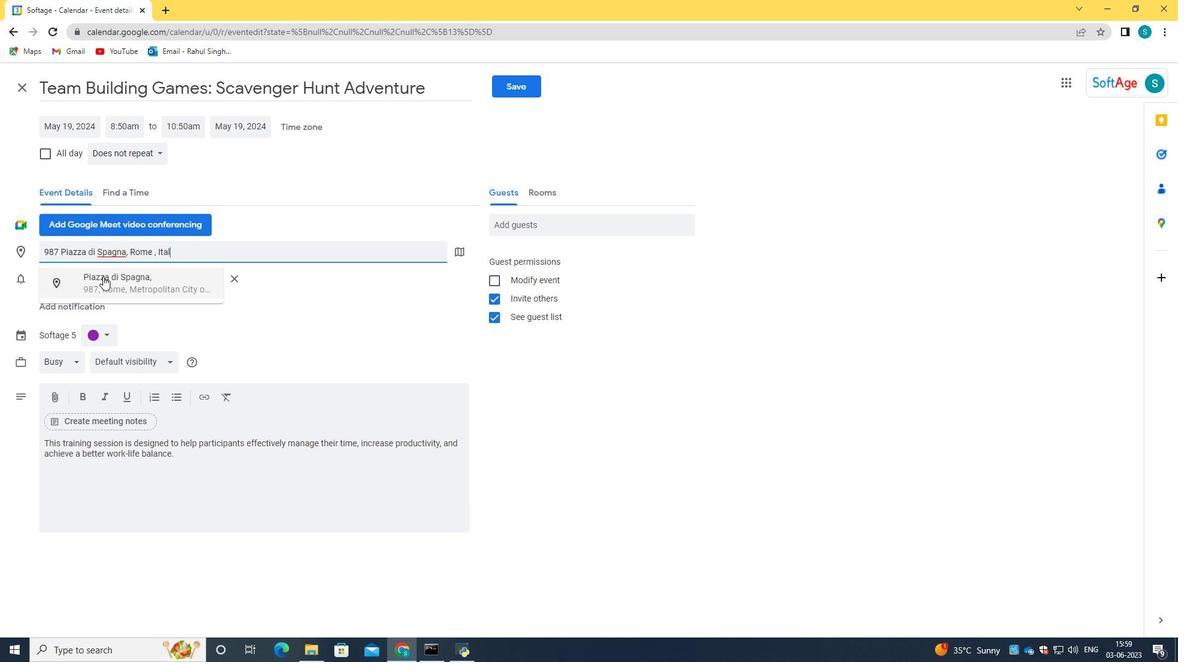 
Action: Mouse pressed left at (103, 276)
Screenshot: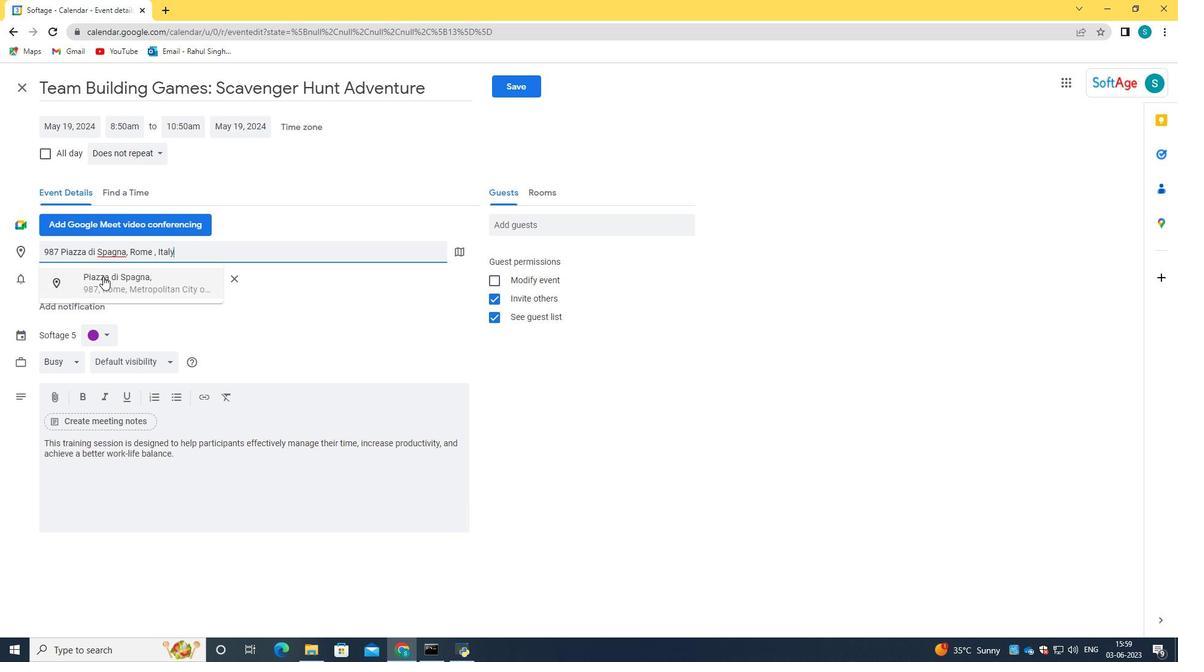 
Action: Key pressed <Key.enter>
Screenshot: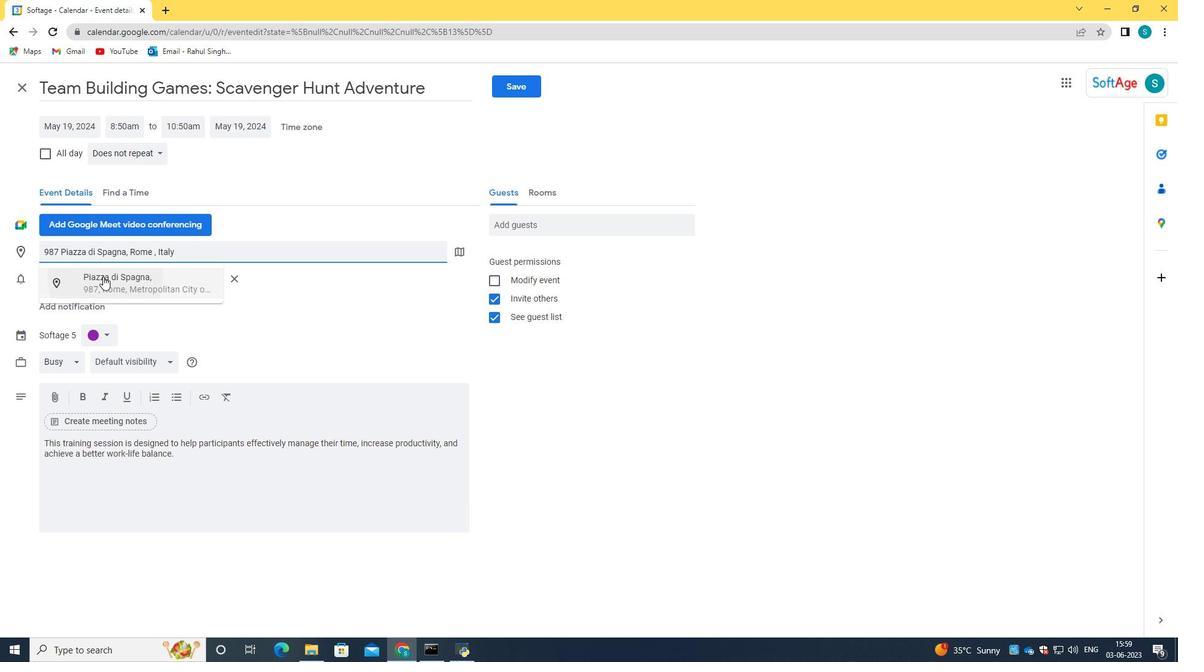 
Action: Mouse moved to (535, 225)
Screenshot: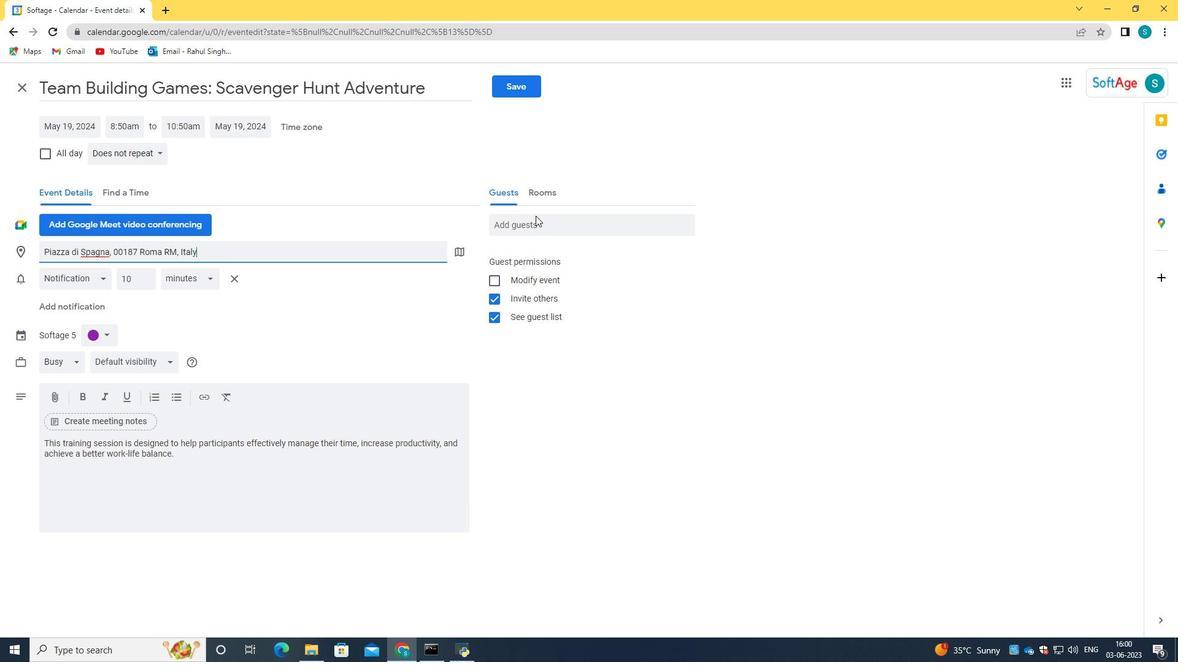 
Action: Mouse pressed left at (535, 225)
Screenshot: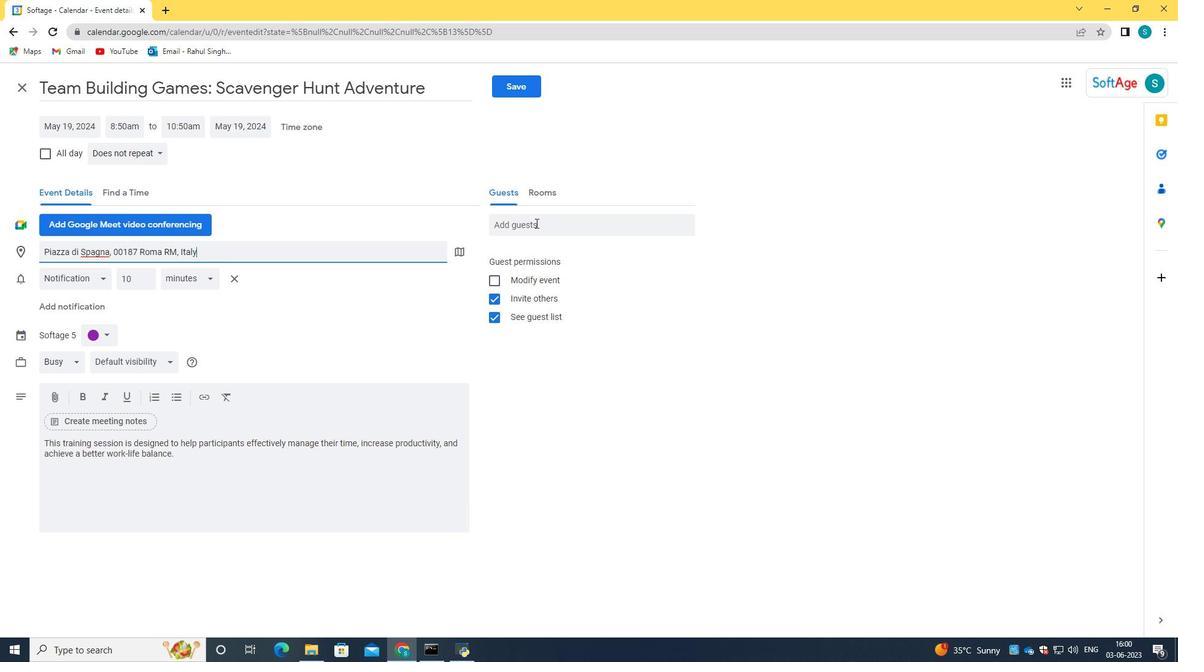 
Action: Key pressed softage.7<Key.shift>@softage.net<Key.tab>sog<Key.backspace>ftage.8<Key.shift>@softage.netr
Screenshot: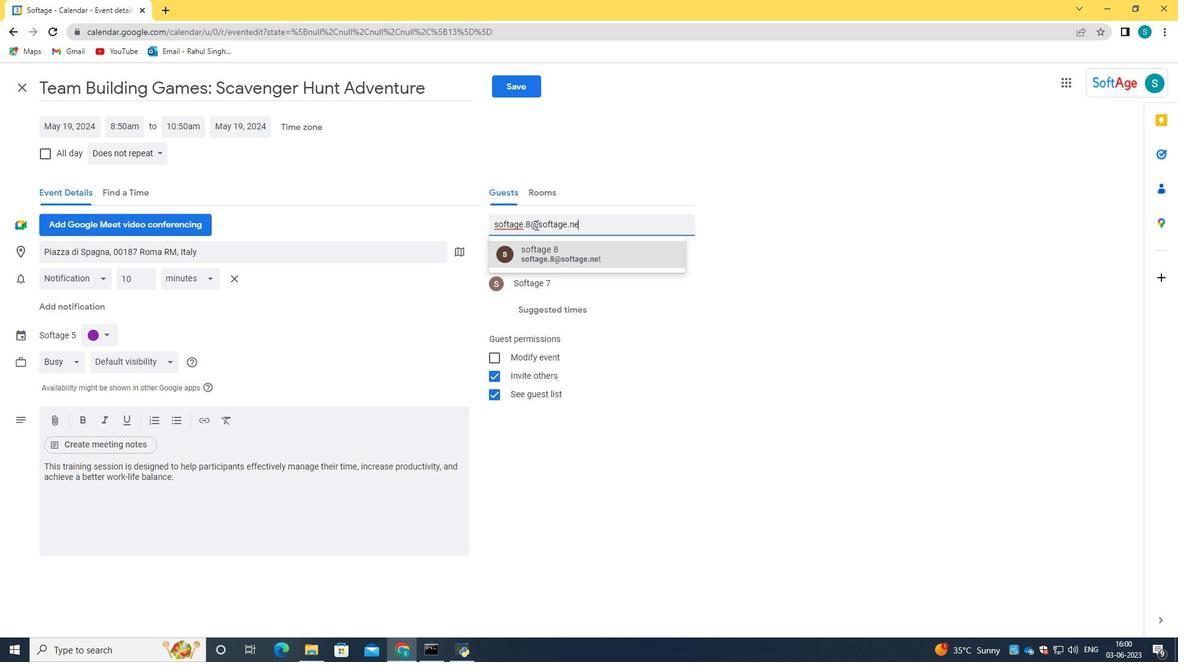 
Action: Mouse moved to (603, 252)
Screenshot: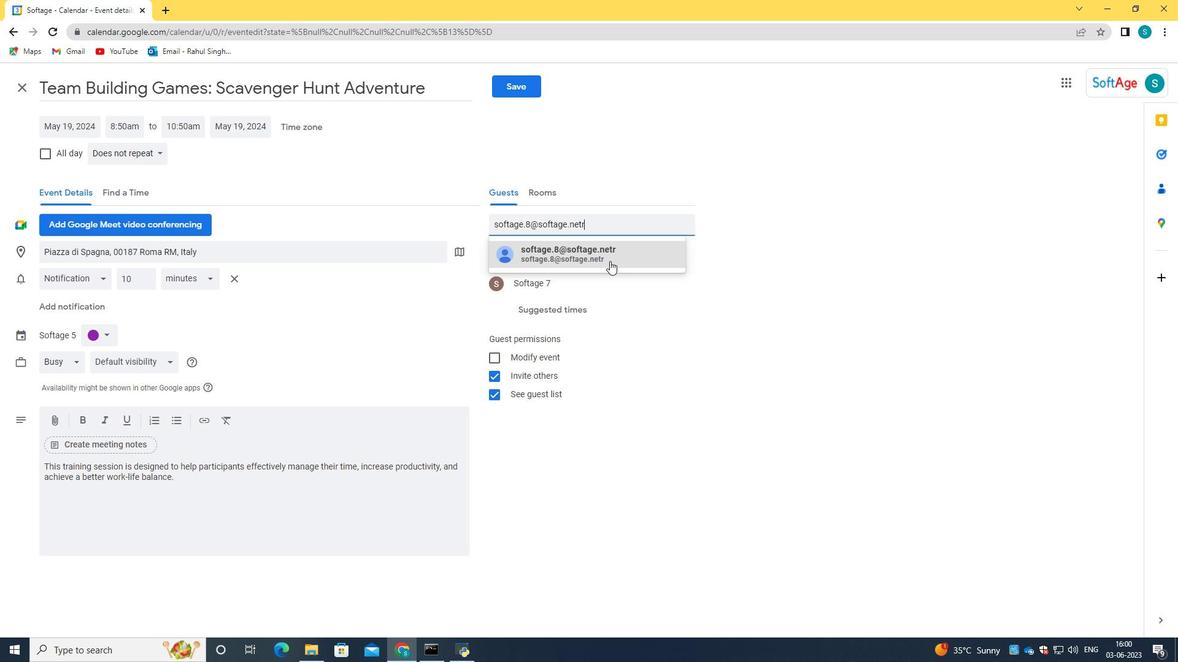 
Action: Key pressed <Key.backspace>
Screenshot: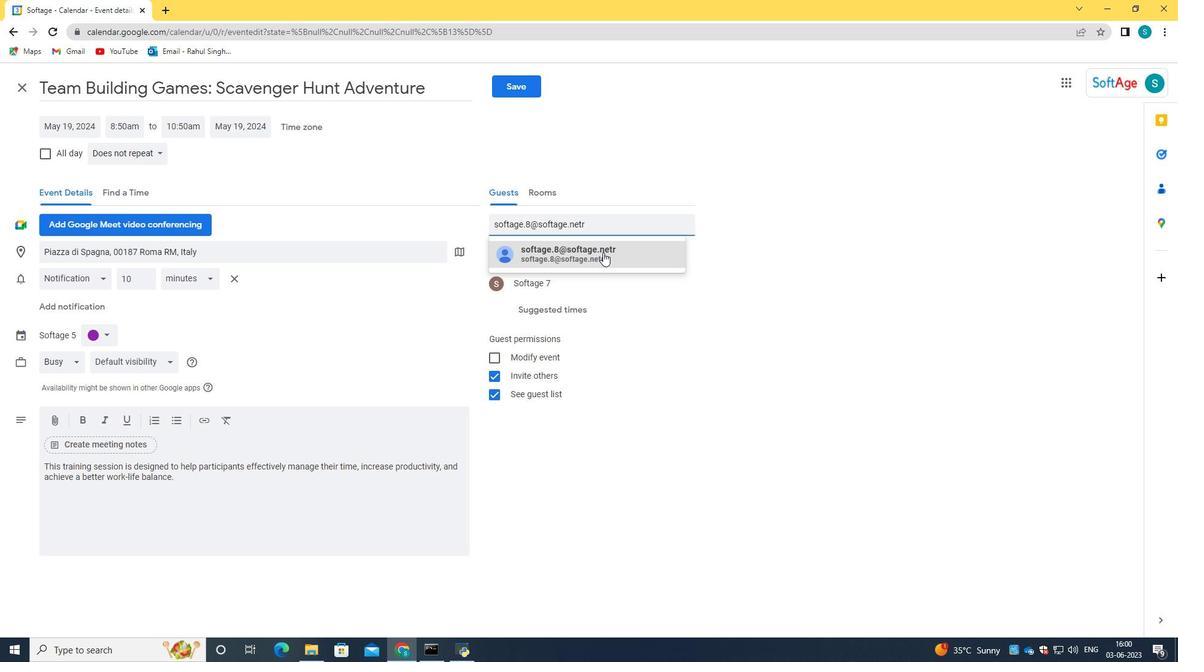 
Action: Mouse moved to (542, 251)
Screenshot: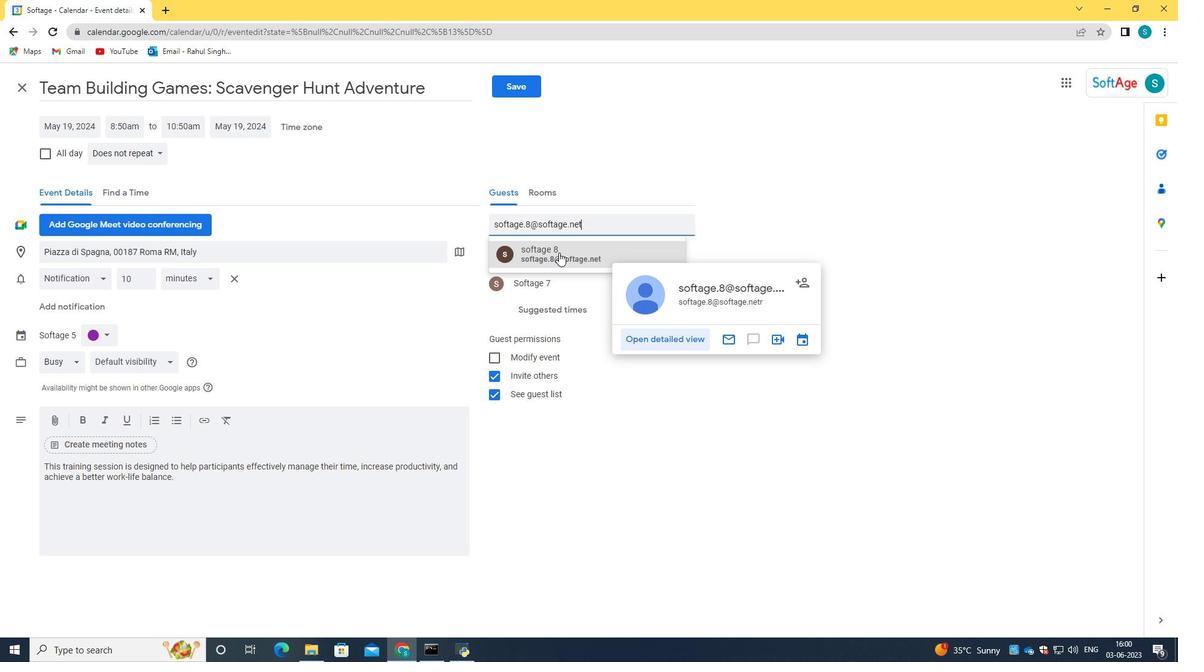
Action: Mouse pressed left at (542, 251)
Screenshot: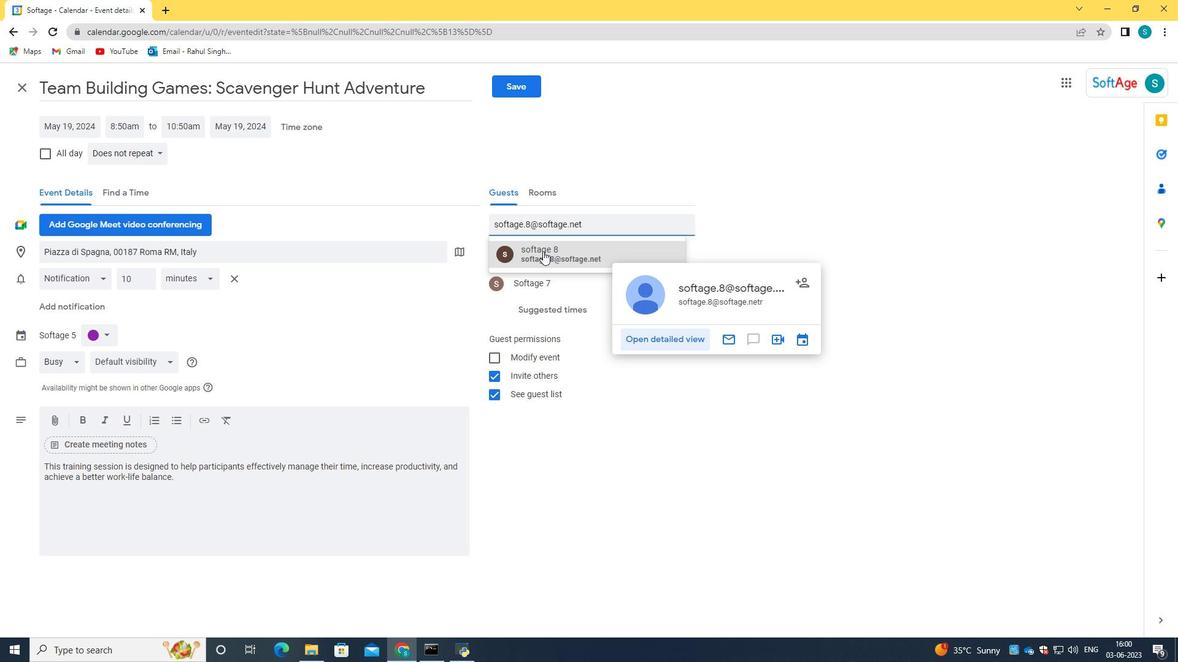
Action: Mouse moved to (320, 172)
Screenshot: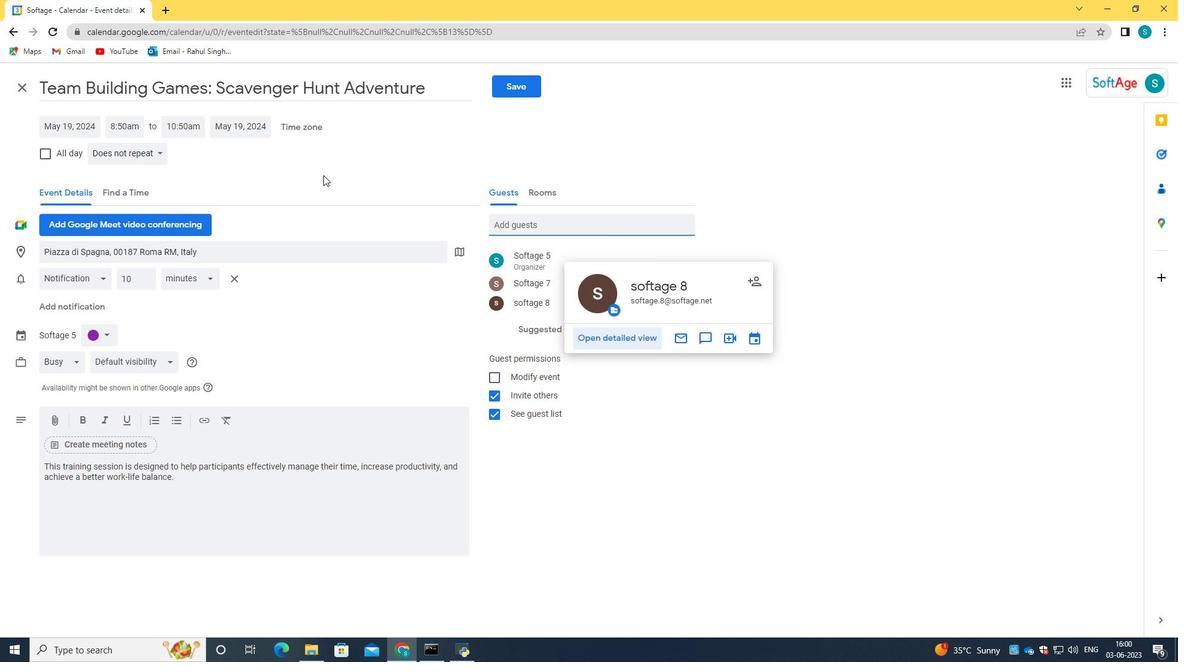 
Action: Mouse pressed left at (320, 172)
Screenshot: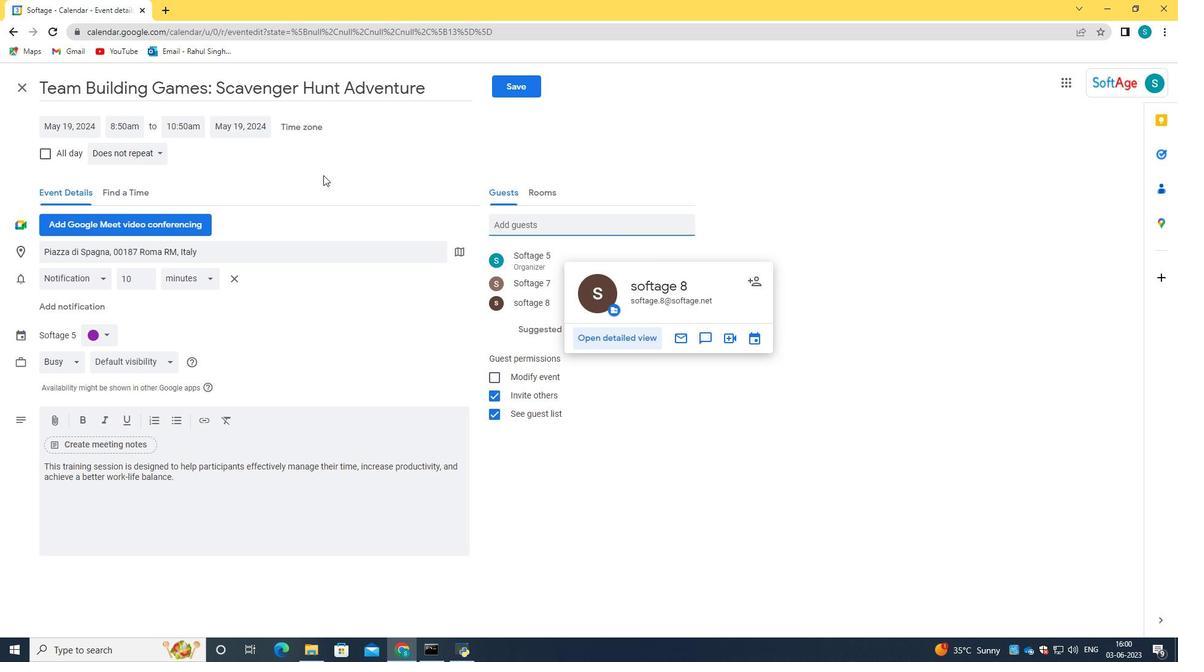 
Action: Mouse moved to (140, 151)
Screenshot: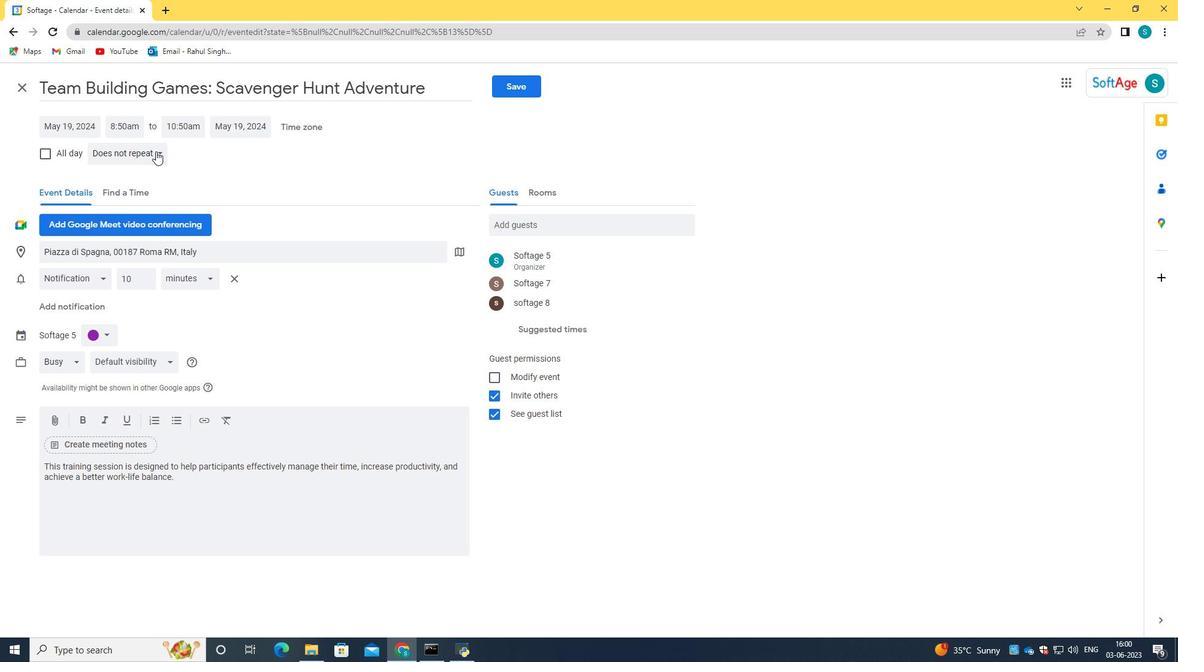 
Action: Mouse pressed left at (140, 151)
Screenshot: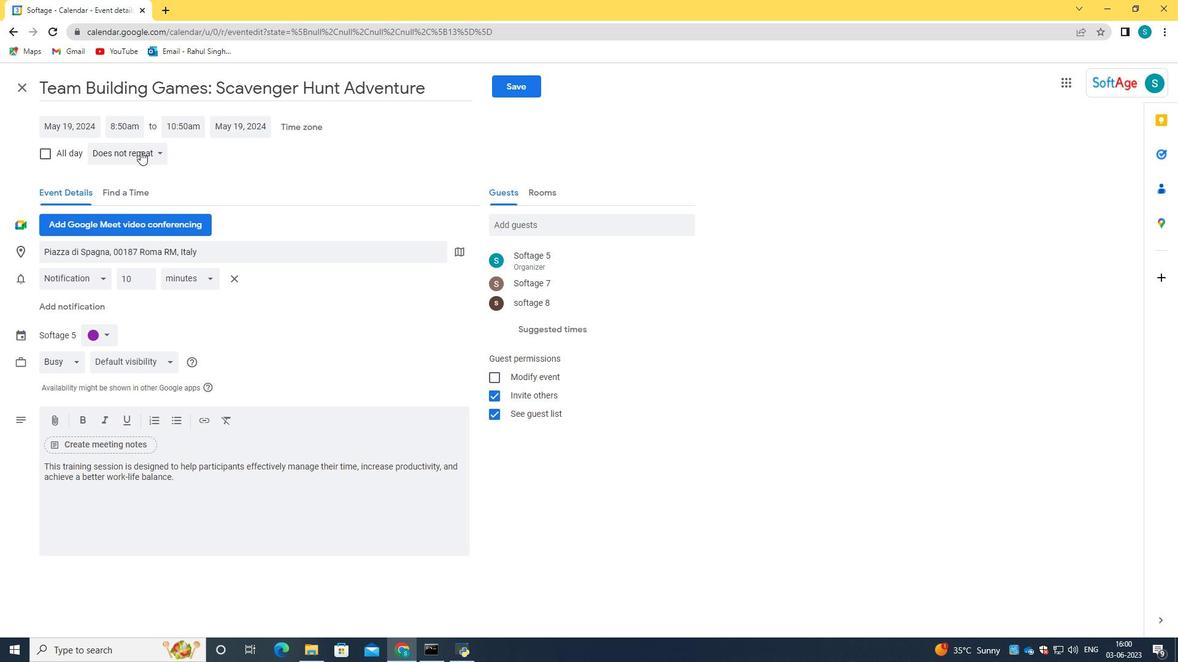 
Action: Mouse moved to (147, 177)
Screenshot: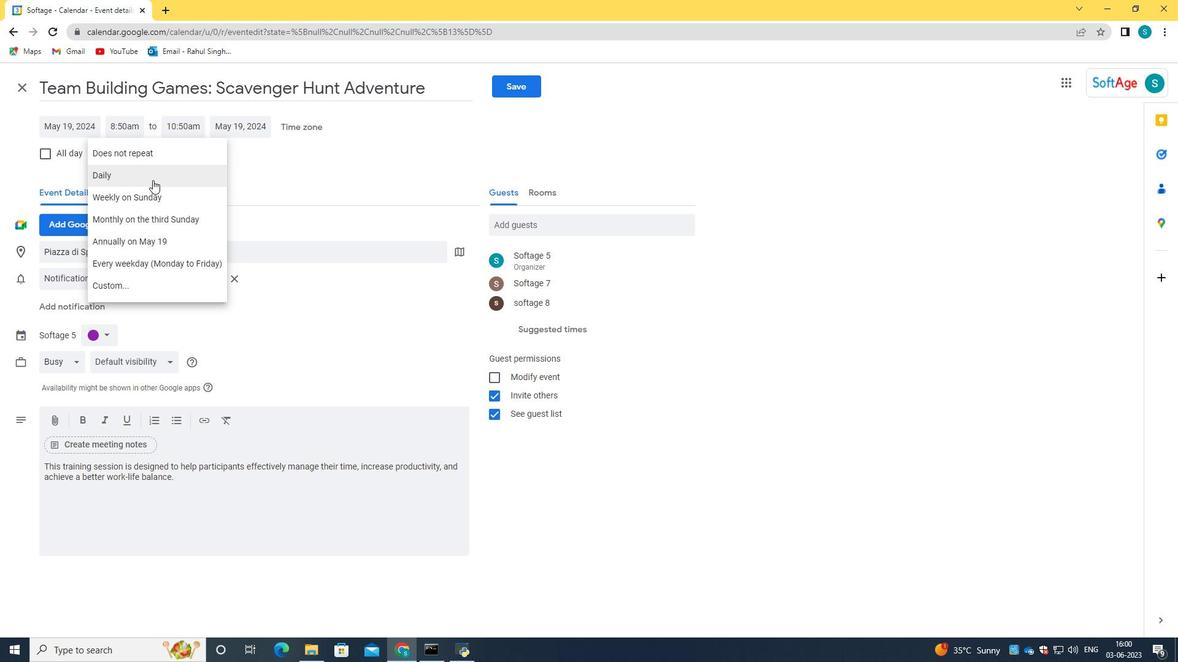 
Action: Mouse pressed left at (147, 177)
Screenshot: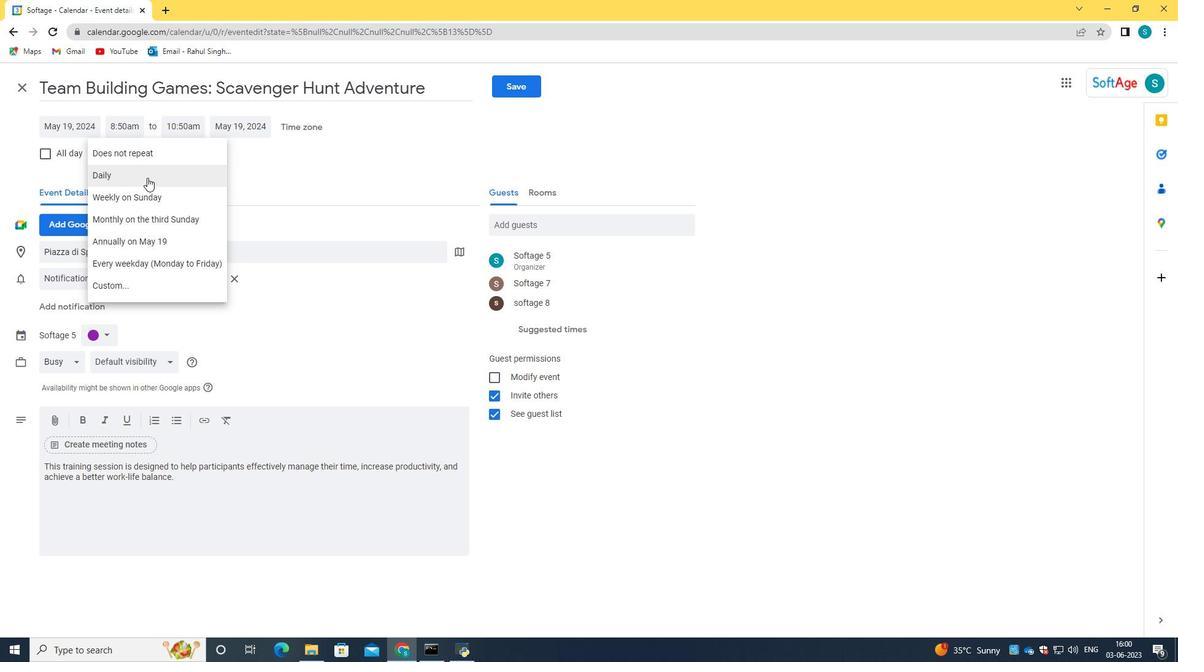 
Action: Mouse moved to (506, 93)
Screenshot: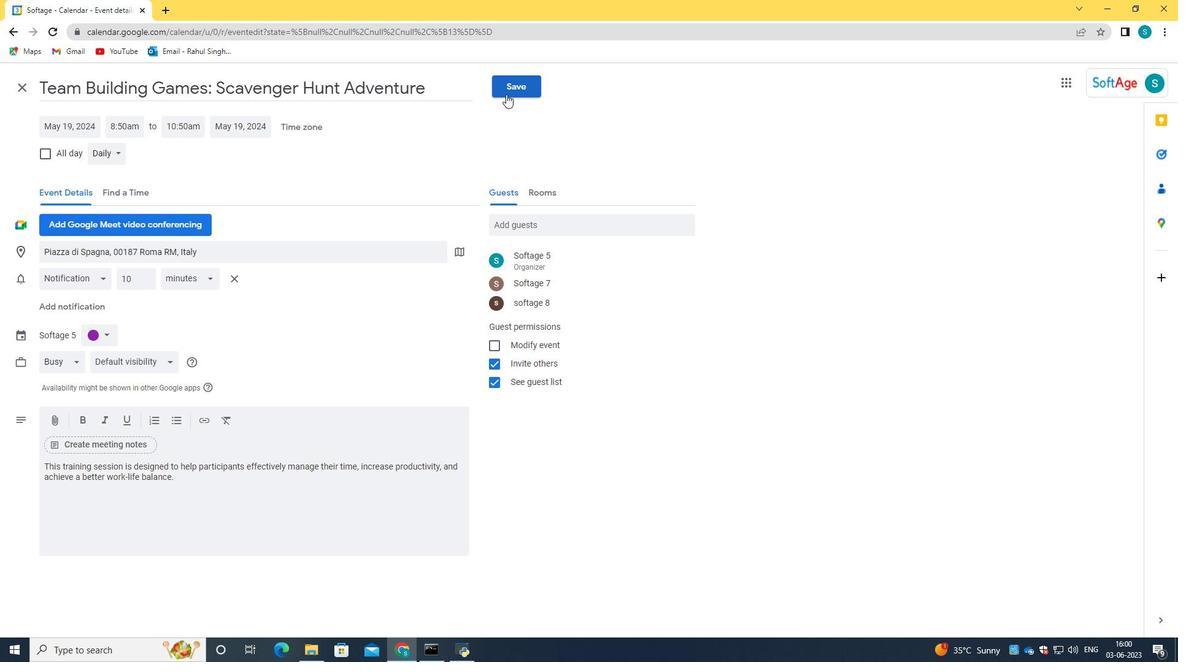 
Action: Mouse pressed left at (506, 93)
Screenshot: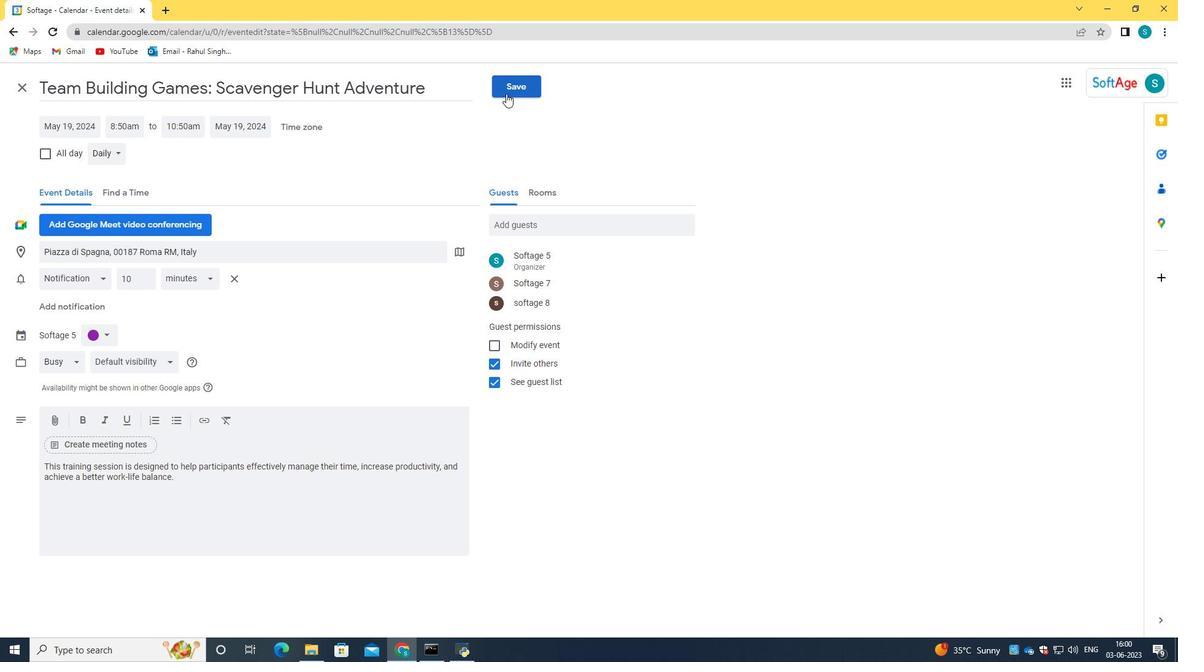 
Action: Mouse moved to (710, 379)
Screenshot: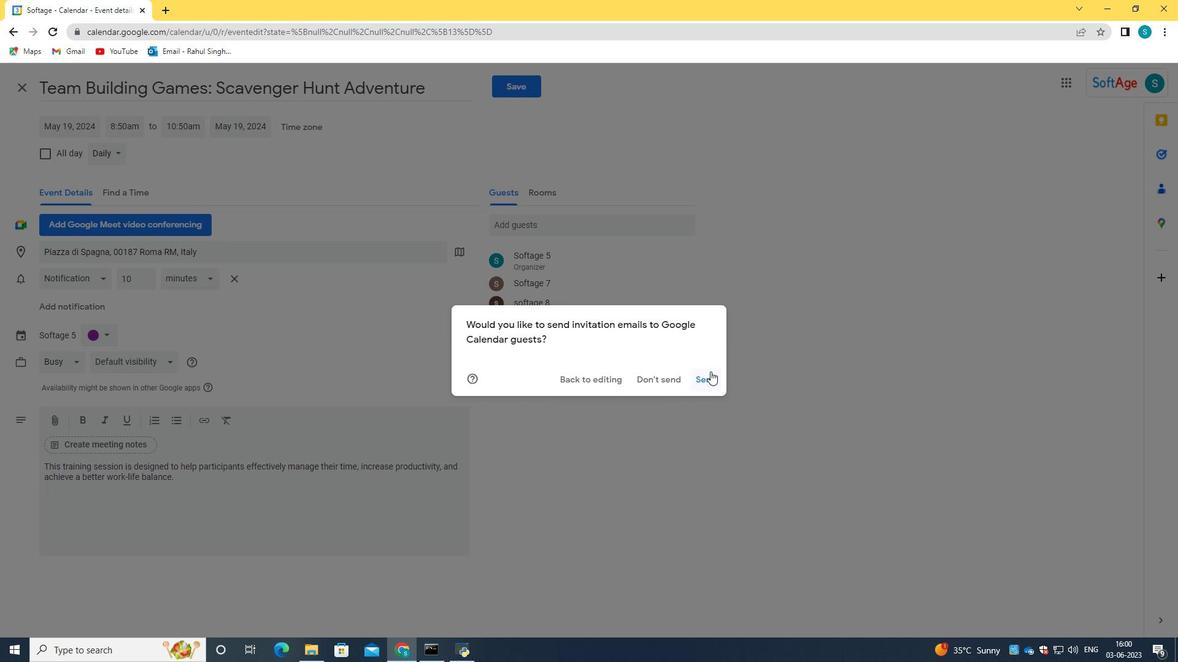 
Action: Mouse pressed left at (710, 379)
Screenshot: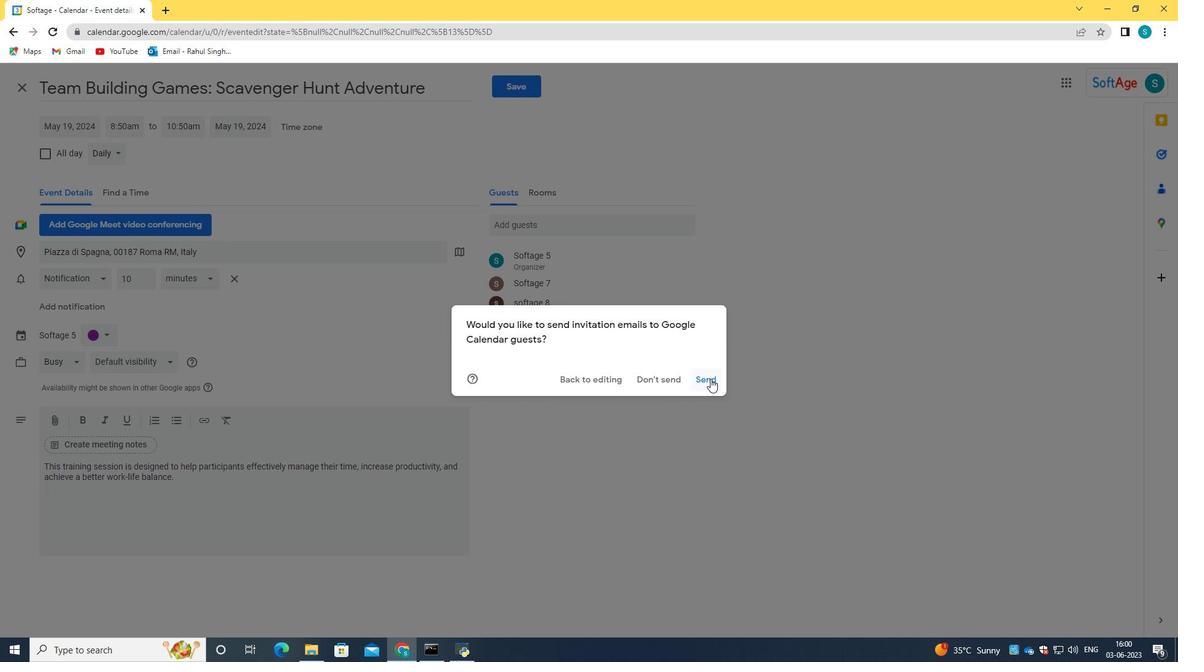 
